 Task: Create a sub task Gather and Analyse Requirements for the task  Develop a new online tool for online language placement tests in the project BroaderView , assign it to team member softage.4@softage.net and update the status of the sub task to  Completed , set the priority of the sub task to High
Action: Mouse moved to (593, 433)
Screenshot: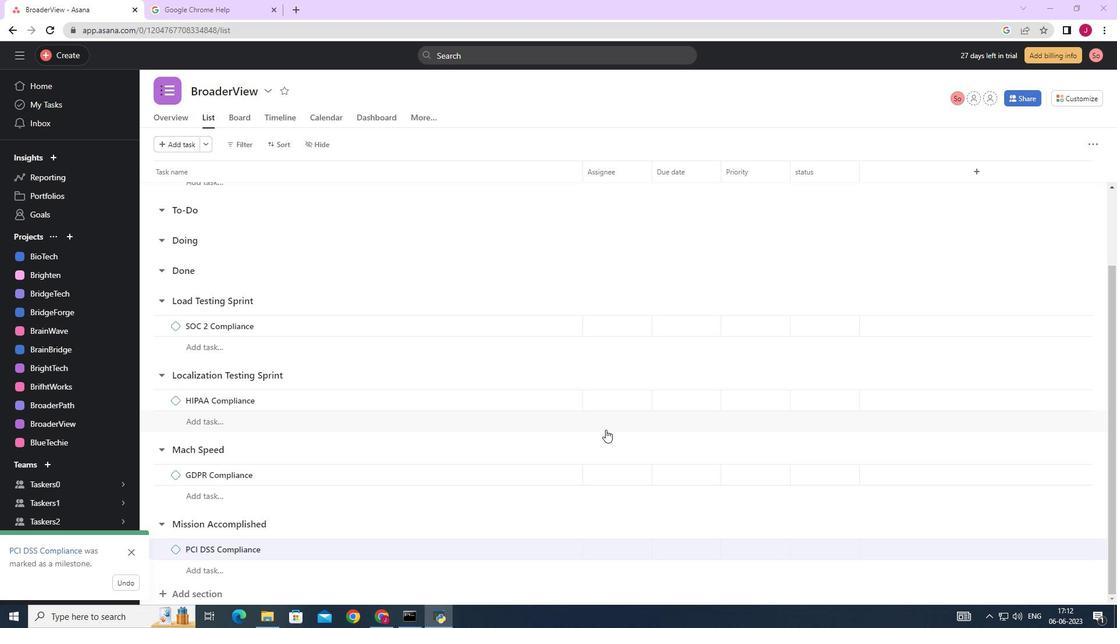 
Action: Mouse scrolled (593, 433) with delta (0, 0)
Screenshot: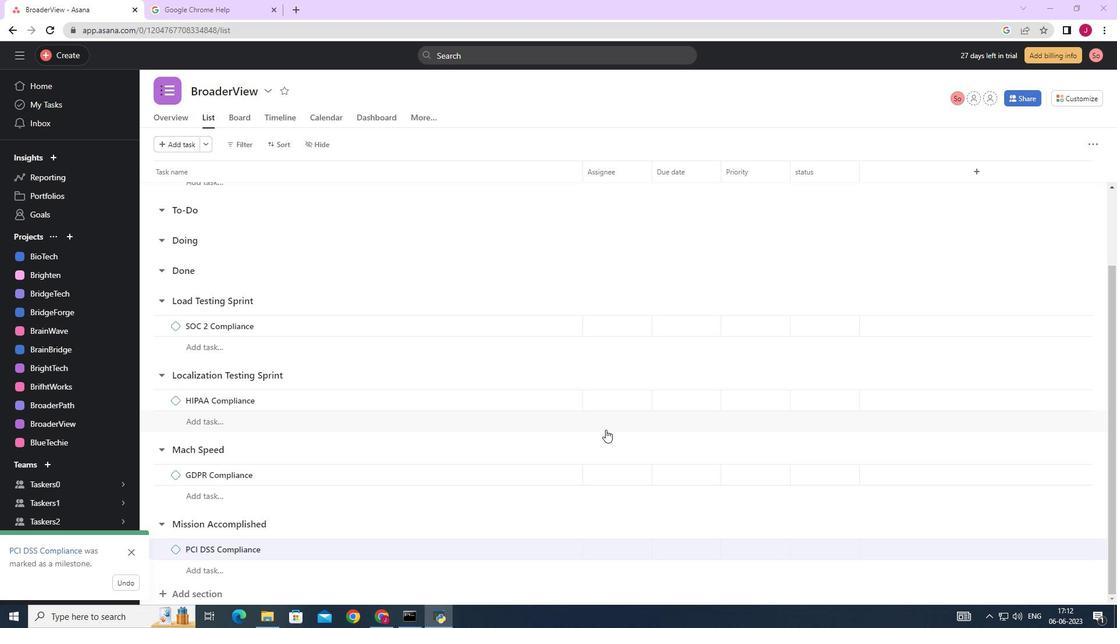 
Action: Mouse moved to (591, 433)
Screenshot: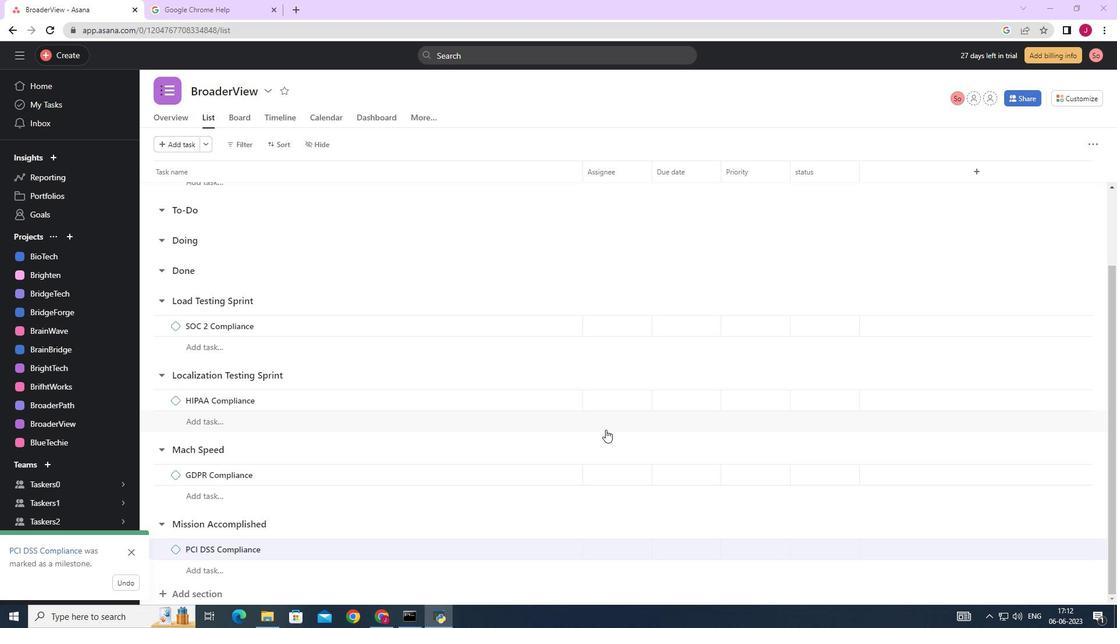 
Action: Mouse scrolled (591, 433) with delta (0, 0)
Screenshot: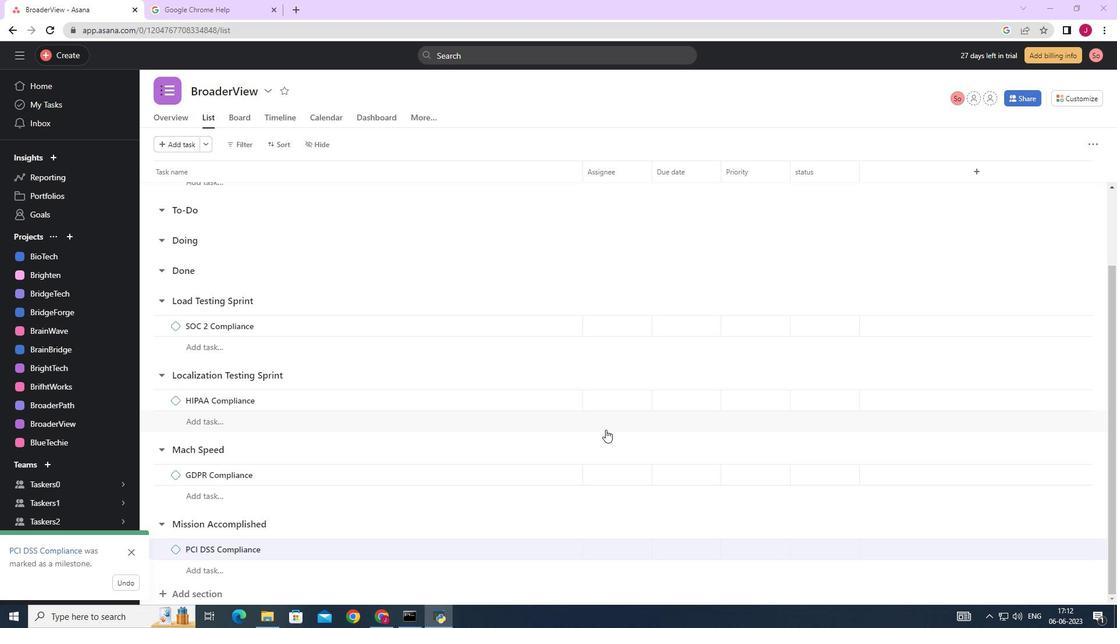 
Action: Mouse moved to (591, 433)
Screenshot: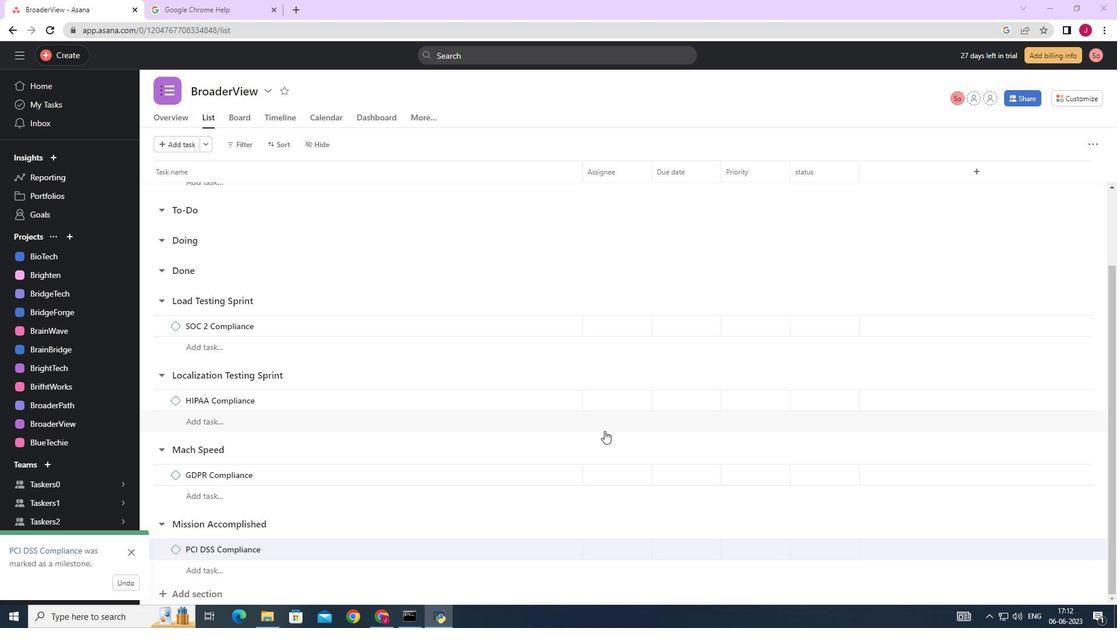 
Action: Mouse scrolled (591, 433) with delta (0, 0)
Screenshot: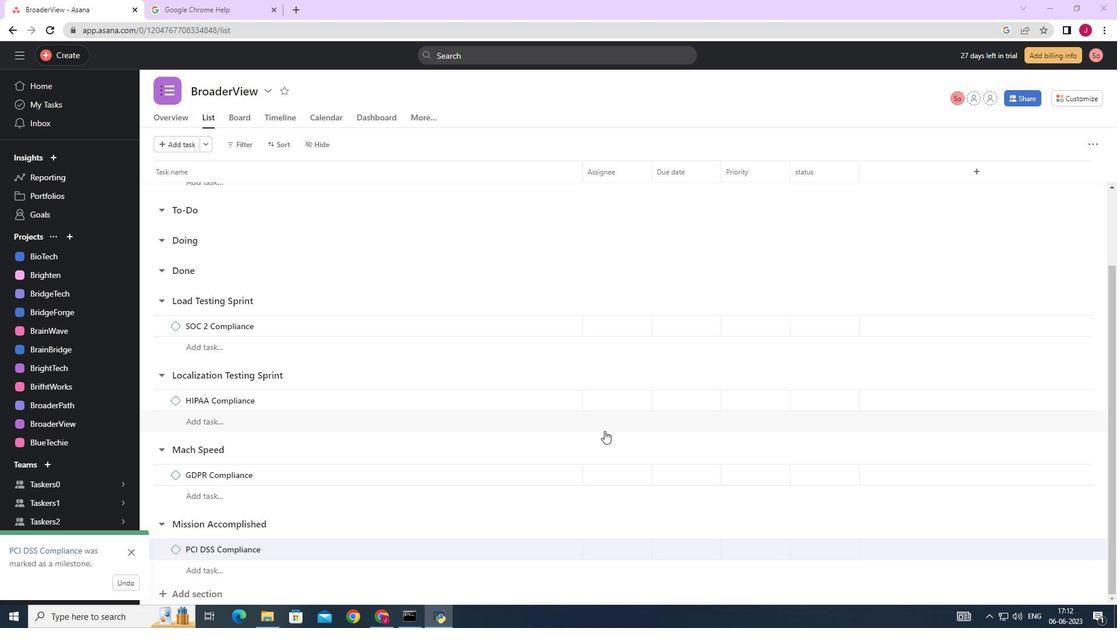 
Action: Mouse moved to (590, 433)
Screenshot: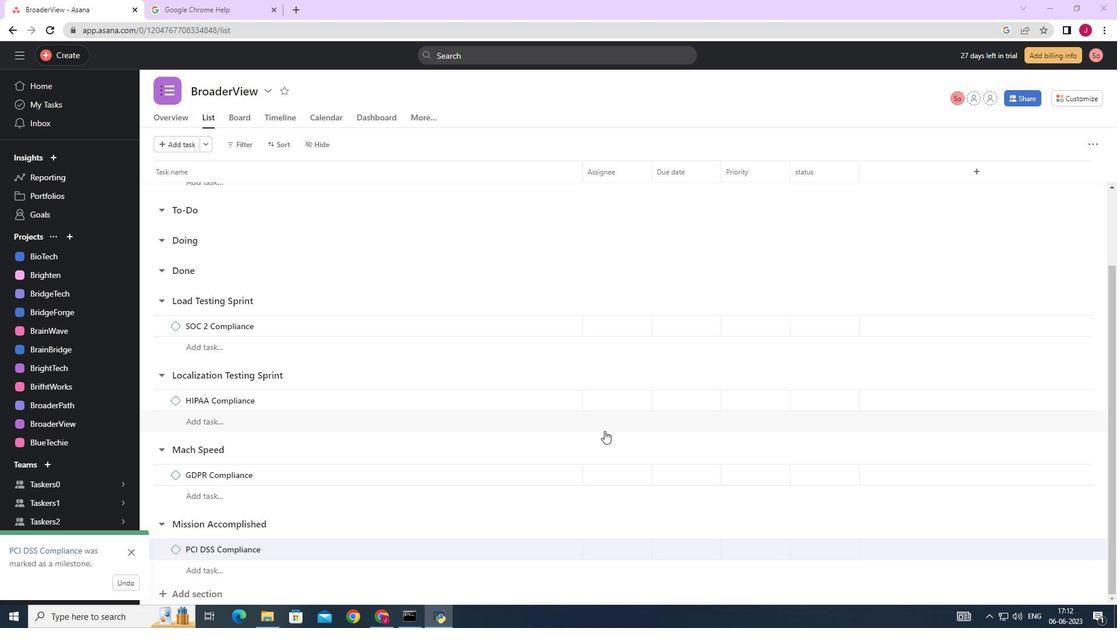 
Action: Mouse scrolled (590, 433) with delta (0, 0)
Screenshot: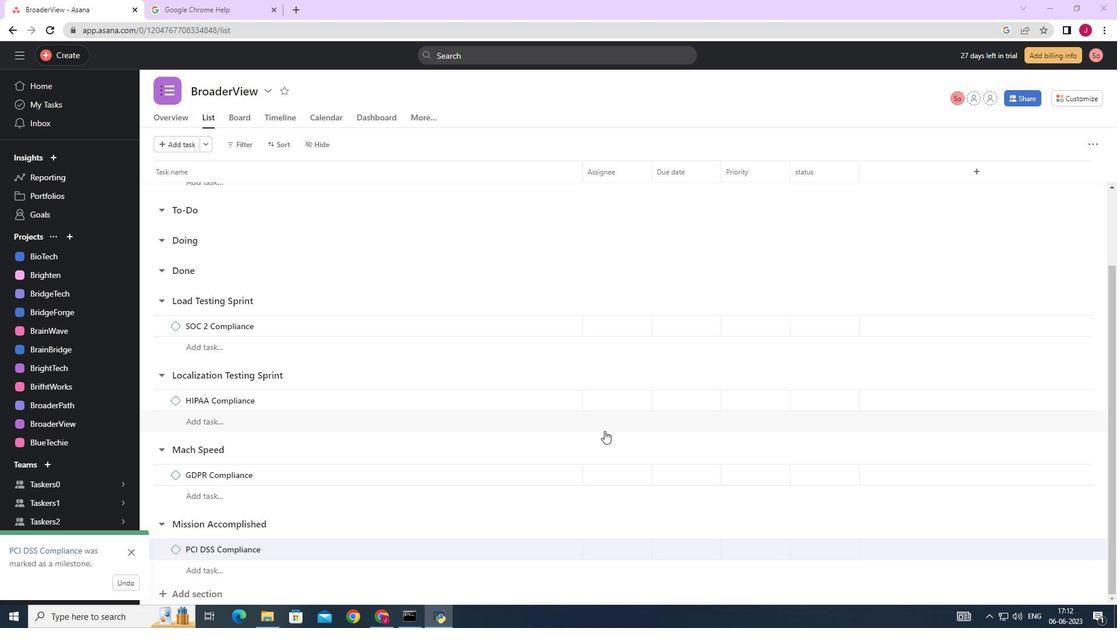 
Action: Mouse moved to (589, 433)
Screenshot: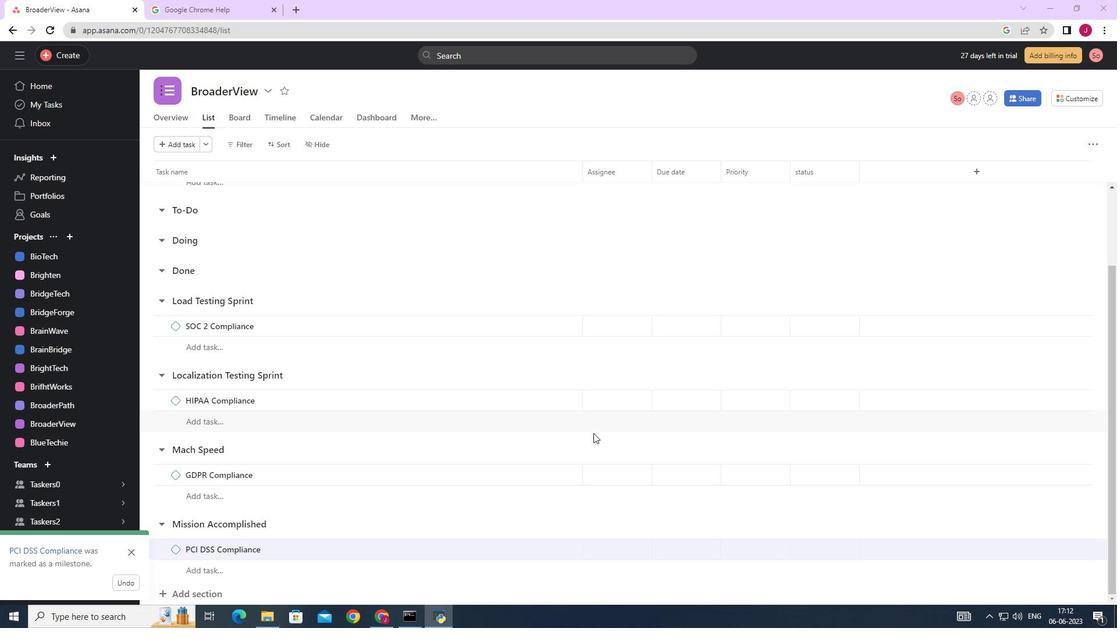 
Action: Mouse scrolled (589, 433) with delta (0, 0)
Screenshot: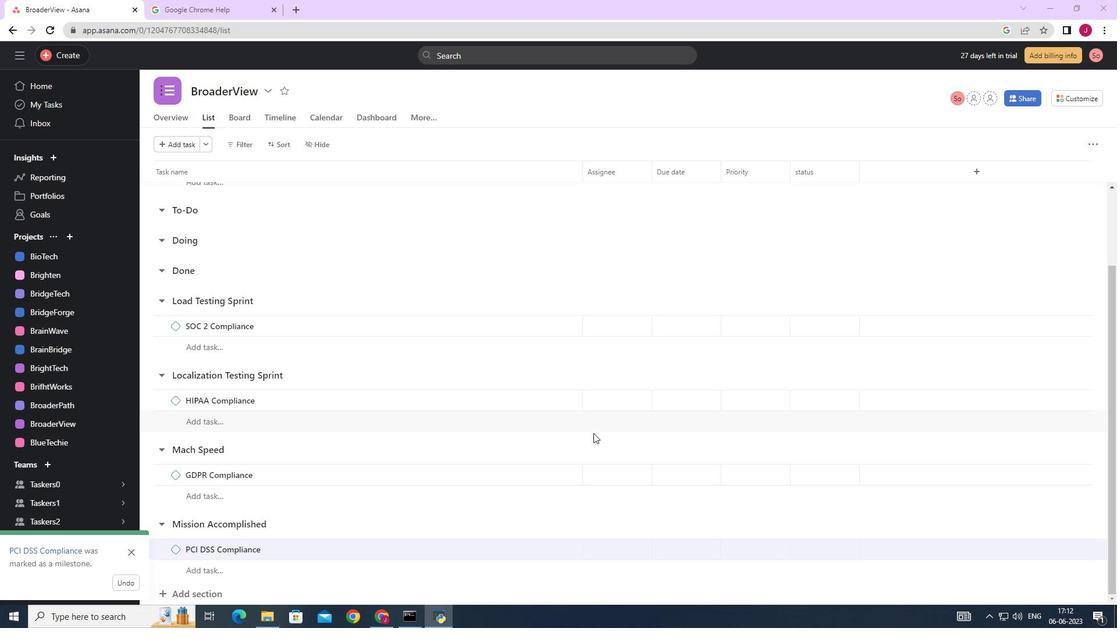 
Action: Mouse moved to (510, 418)
Screenshot: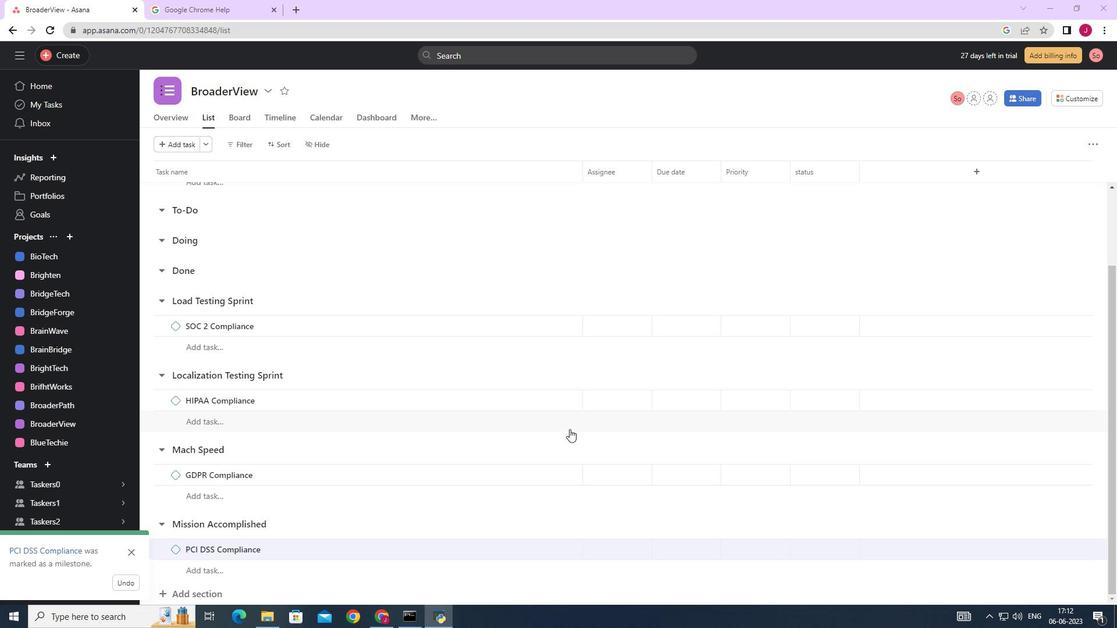 
Action: Mouse scrolled (510, 419) with delta (0, 0)
Screenshot: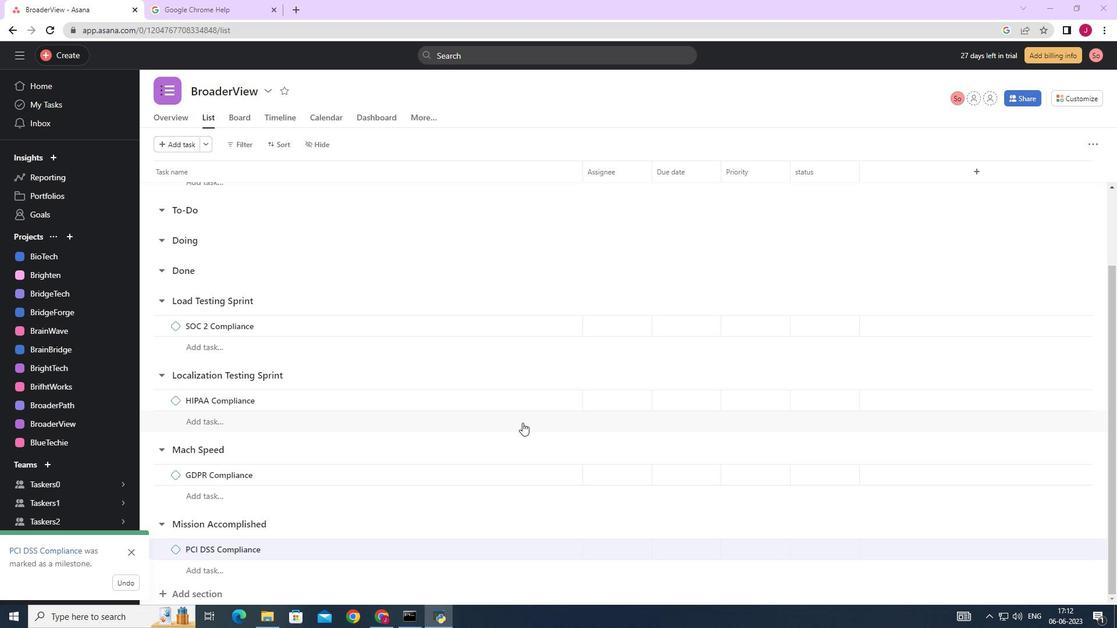 
Action: Mouse scrolled (510, 419) with delta (0, 0)
Screenshot: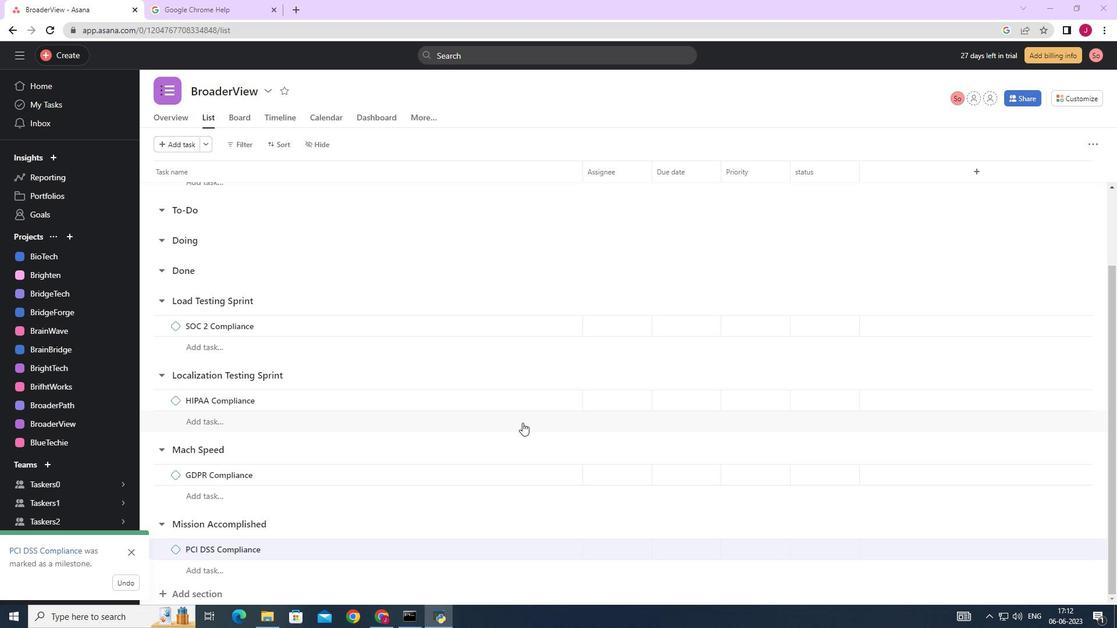 
Action: Mouse scrolled (510, 419) with delta (0, 0)
Screenshot: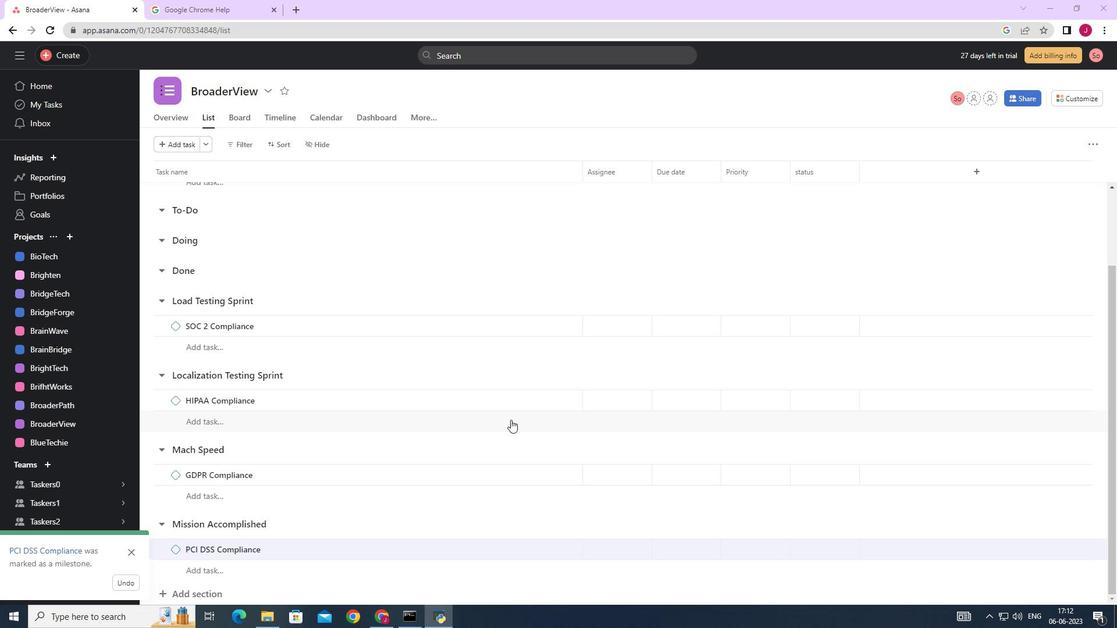 
Action: Mouse scrolled (510, 417) with delta (0, 0)
Screenshot: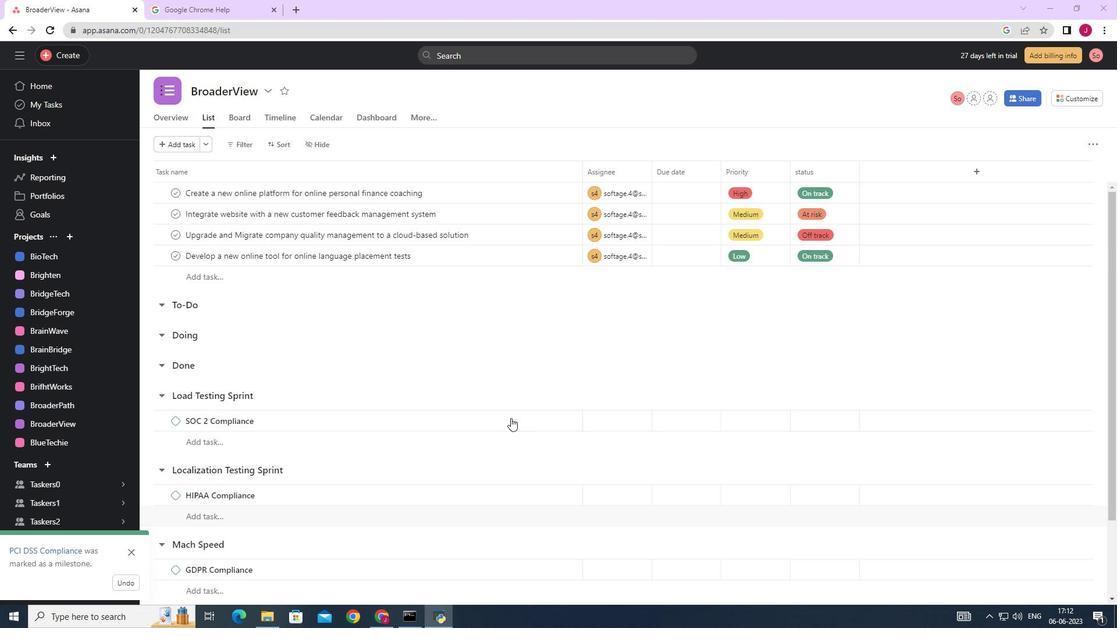 
Action: Mouse scrolled (510, 417) with delta (0, 0)
Screenshot: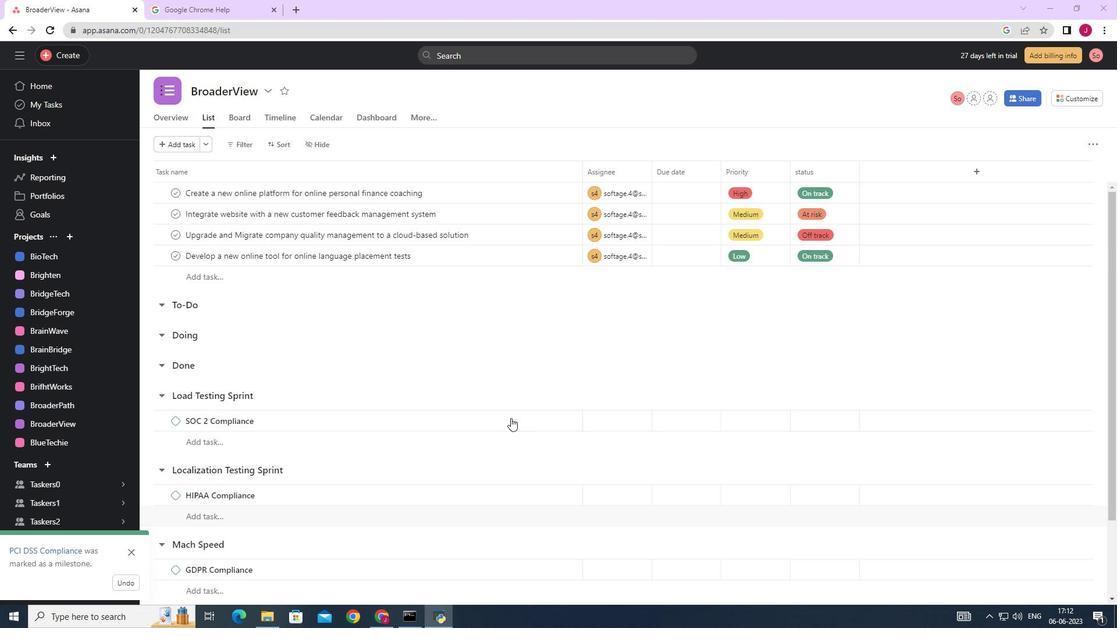 
Action: Mouse scrolled (510, 417) with delta (0, 0)
Screenshot: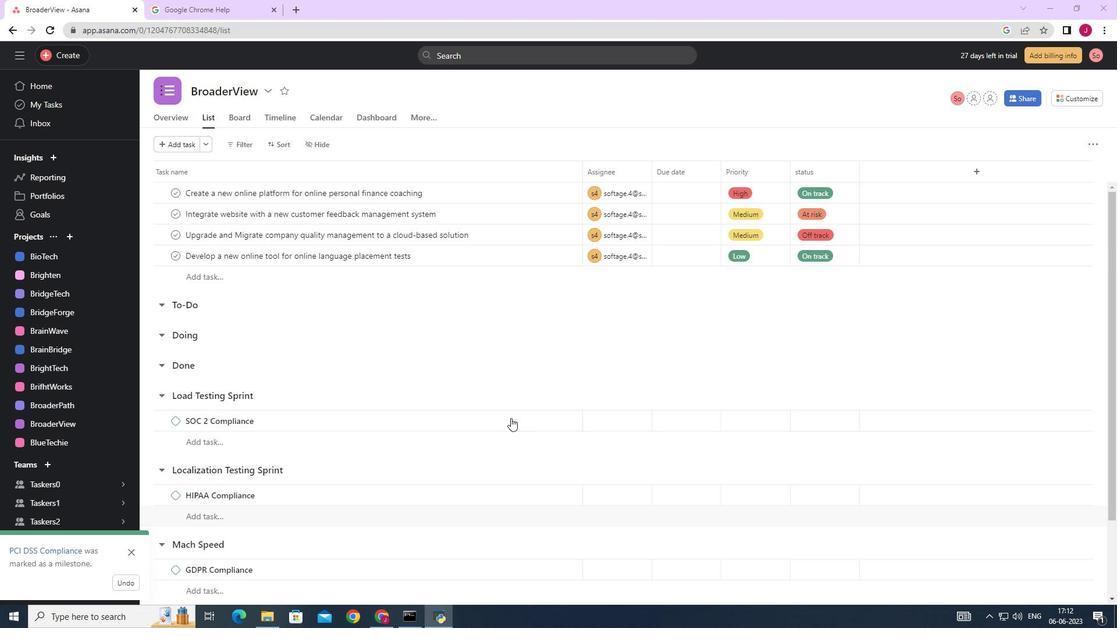 
Action: Mouse scrolled (510, 417) with delta (0, 0)
Screenshot: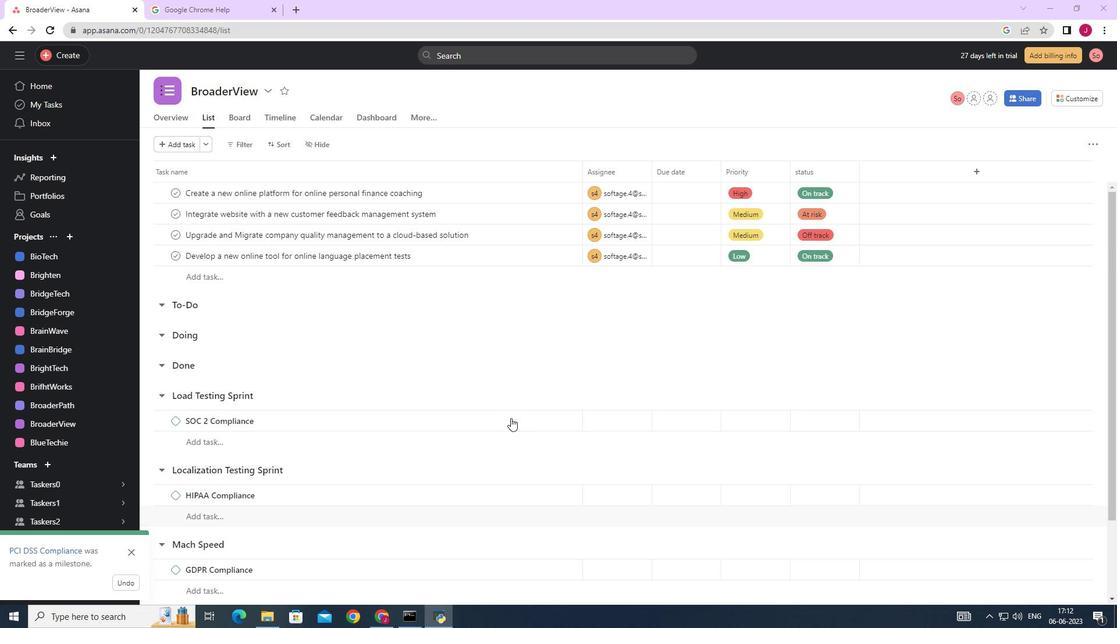 
Action: Mouse scrolled (510, 417) with delta (0, 0)
Screenshot: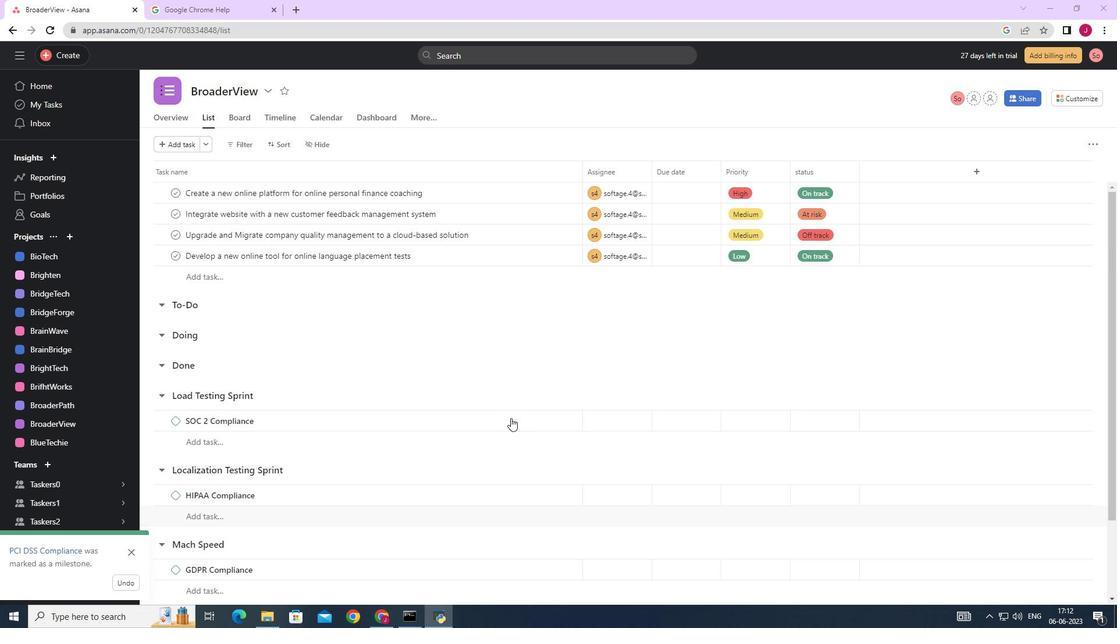 
Action: Mouse moved to (1080, 97)
Screenshot: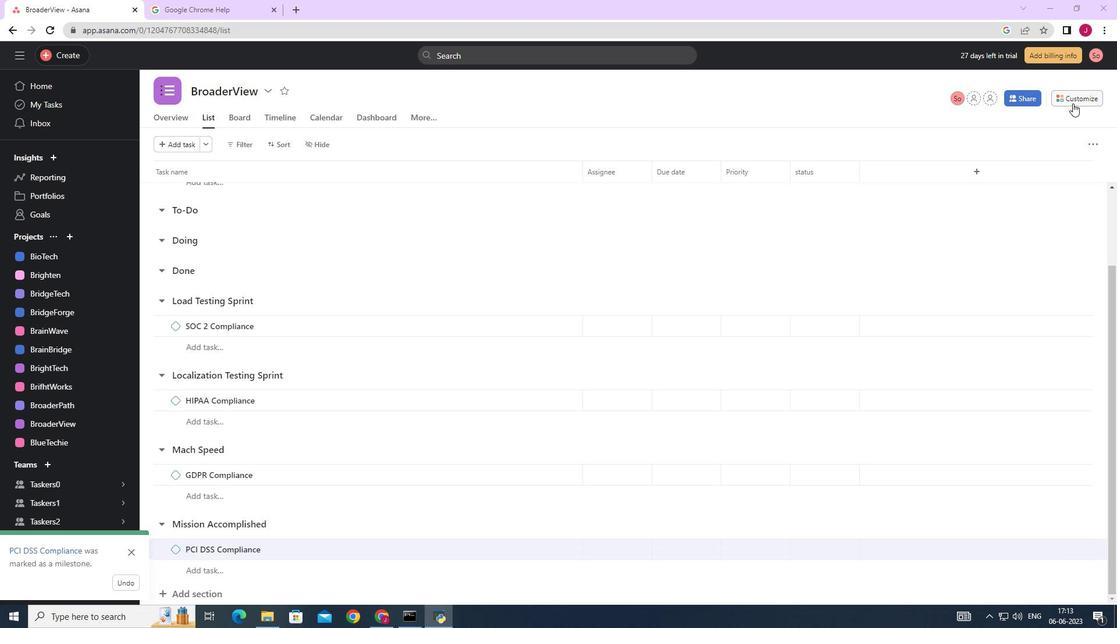 
Action: Mouse pressed left at (1080, 97)
Screenshot: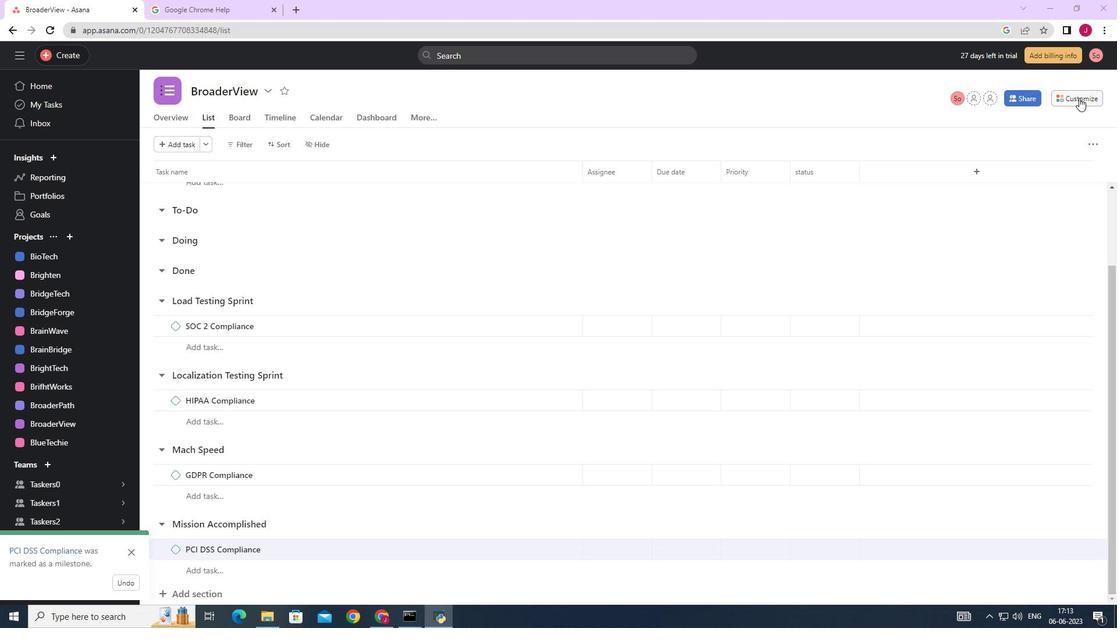 
Action: Mouse moved to (1094, 180)
Screenshot: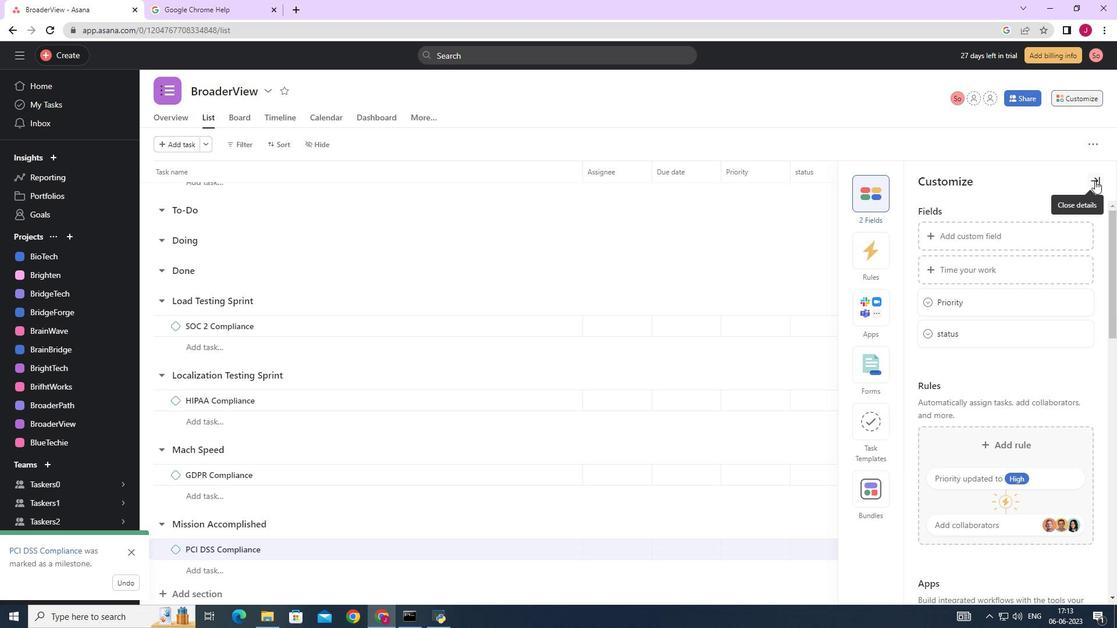 
Action: Mouse pressed left at (1094, 180)
Screenshot: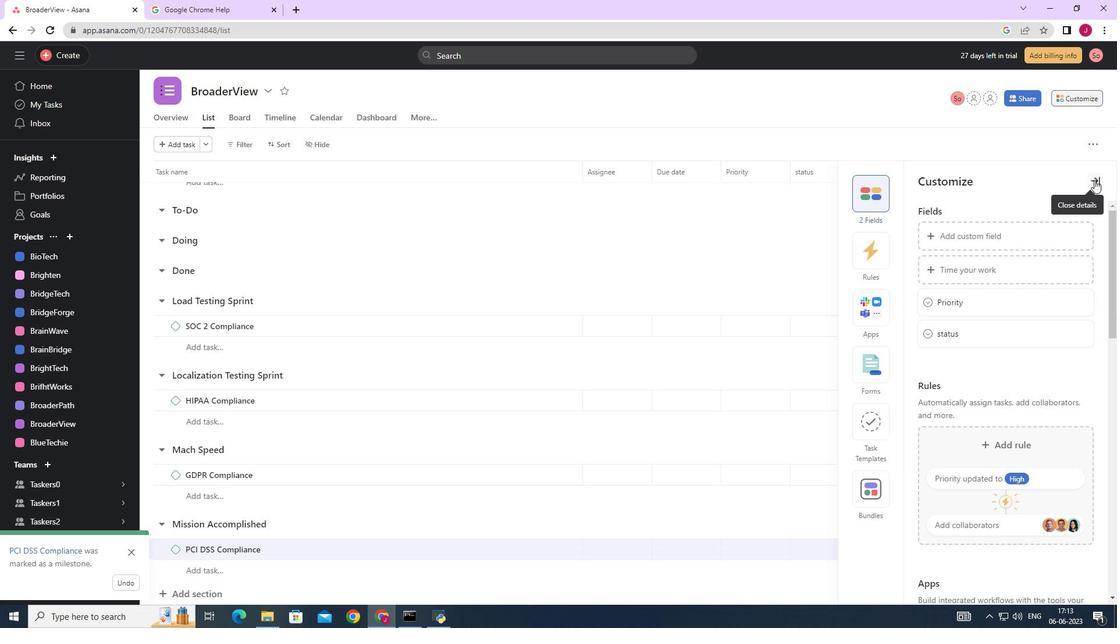
Action: Mouse moved to (795, 328)
Screenshot: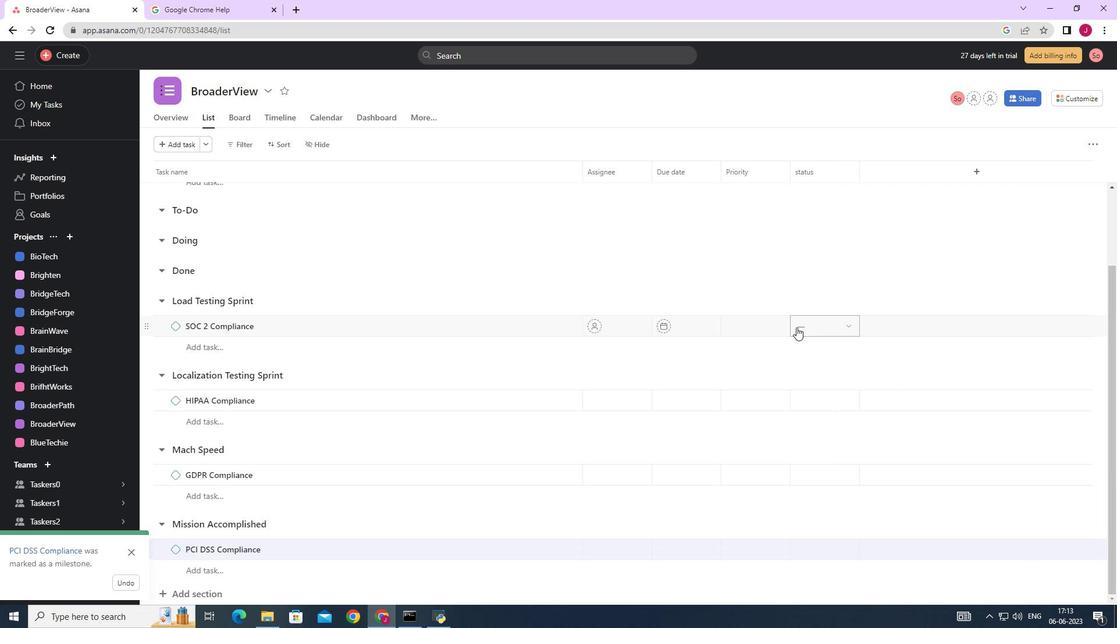 
Action: Mouse scrolled (795, 328) with delta (0, 0)
Screenshot: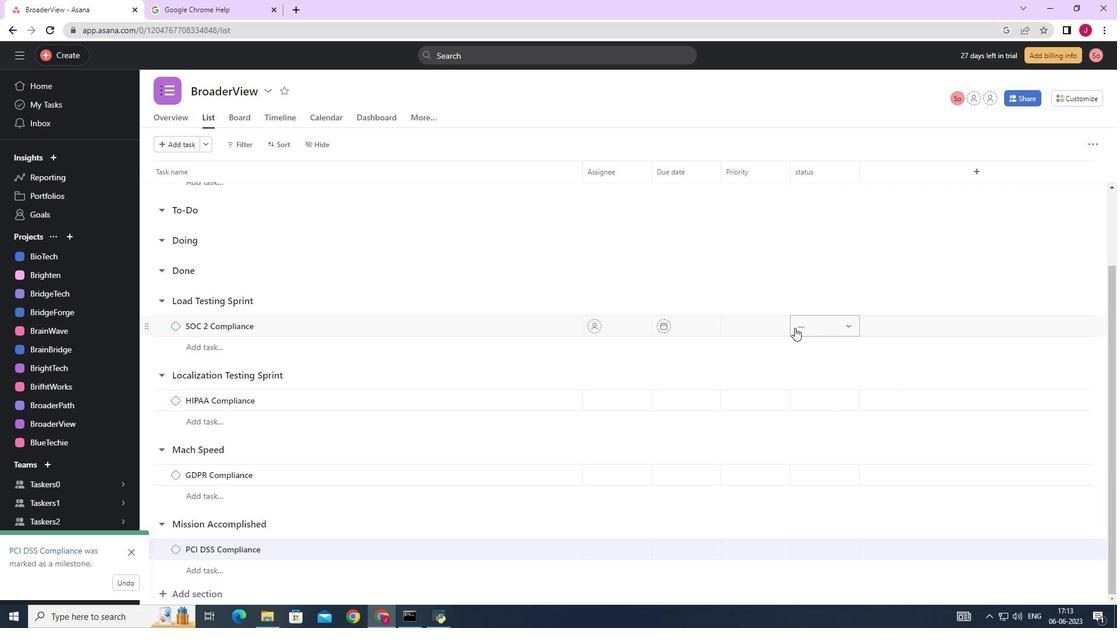 
Action: Mouse scrolled (795, 328) with delta (0, 0)
Screenshot: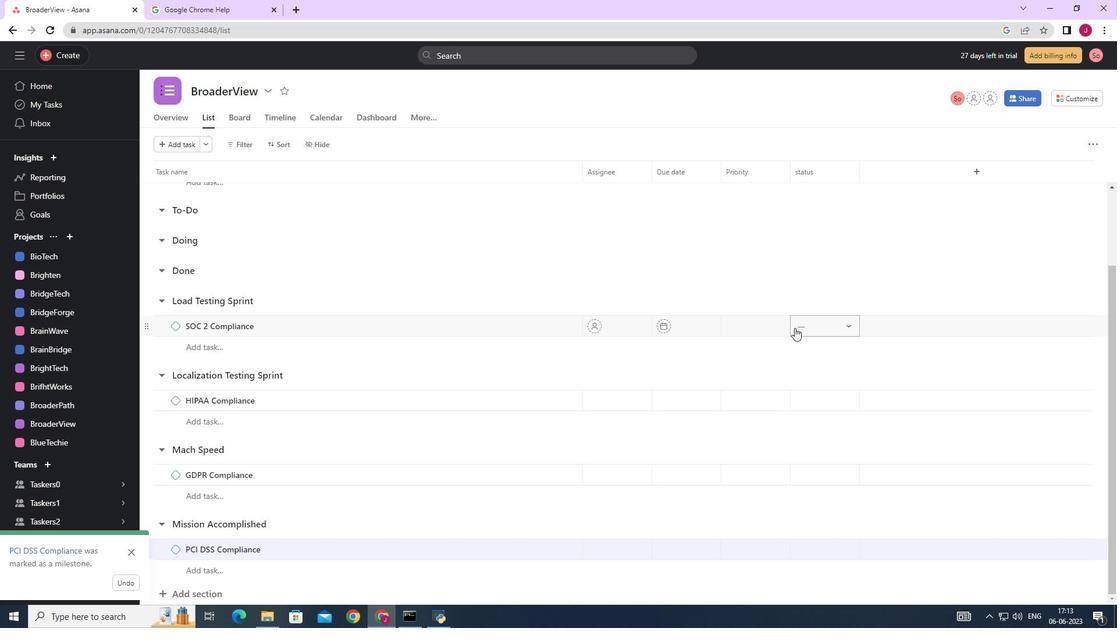 
Action: Mouse scrolled (795, 328) with delta (0, 0)
Screenshot: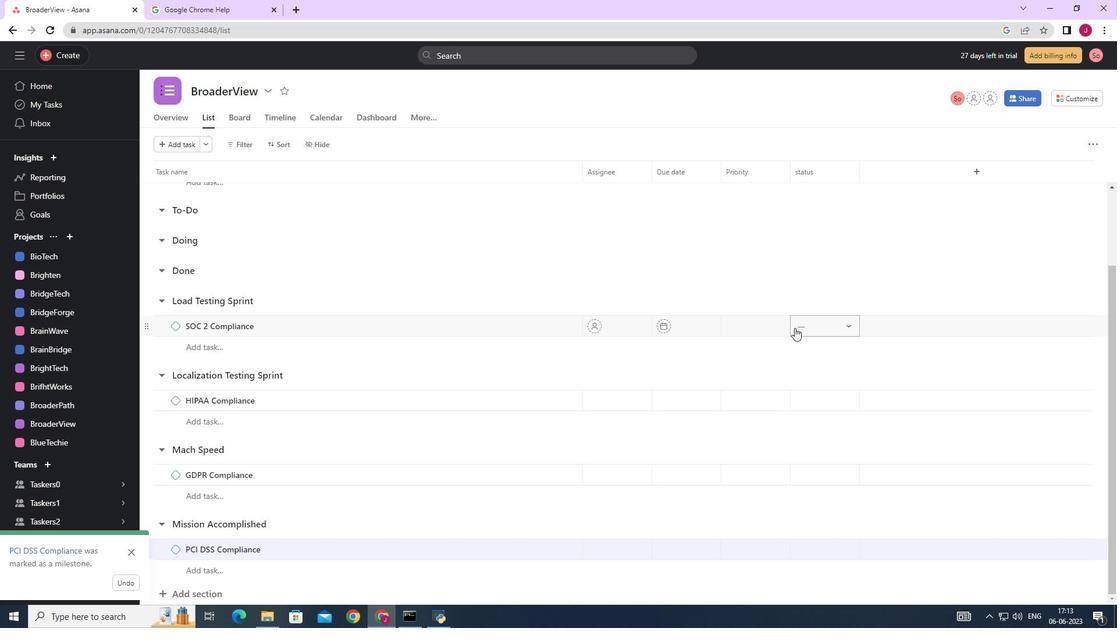 
Action: Mouse moved to (528, 258)
Screenshot: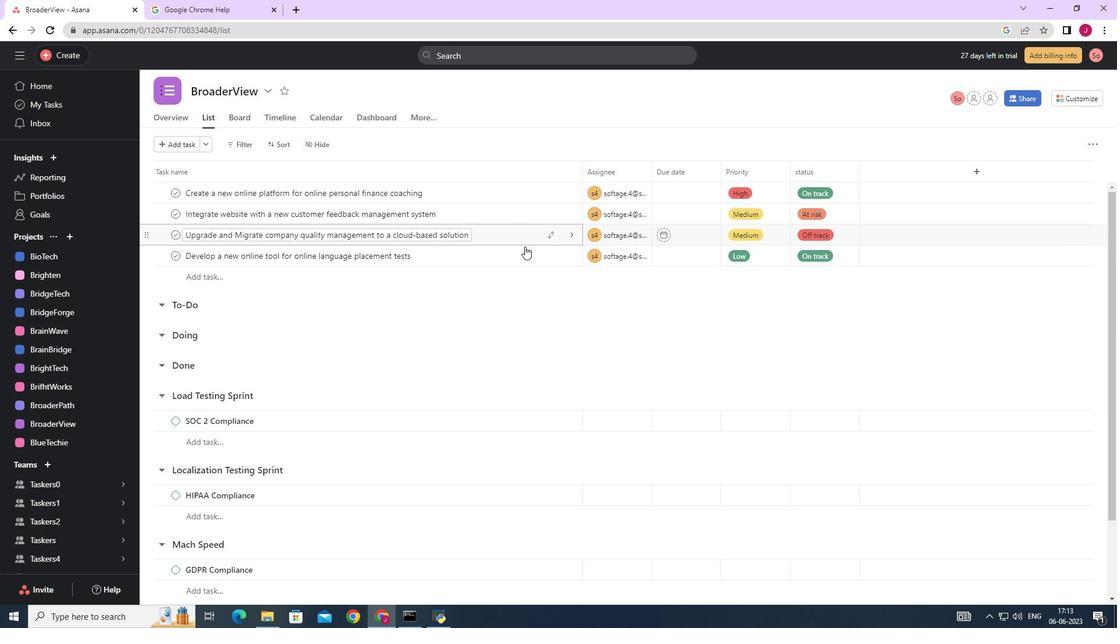 
Action: Mouse pressed left at (528, 258)
Screenshot: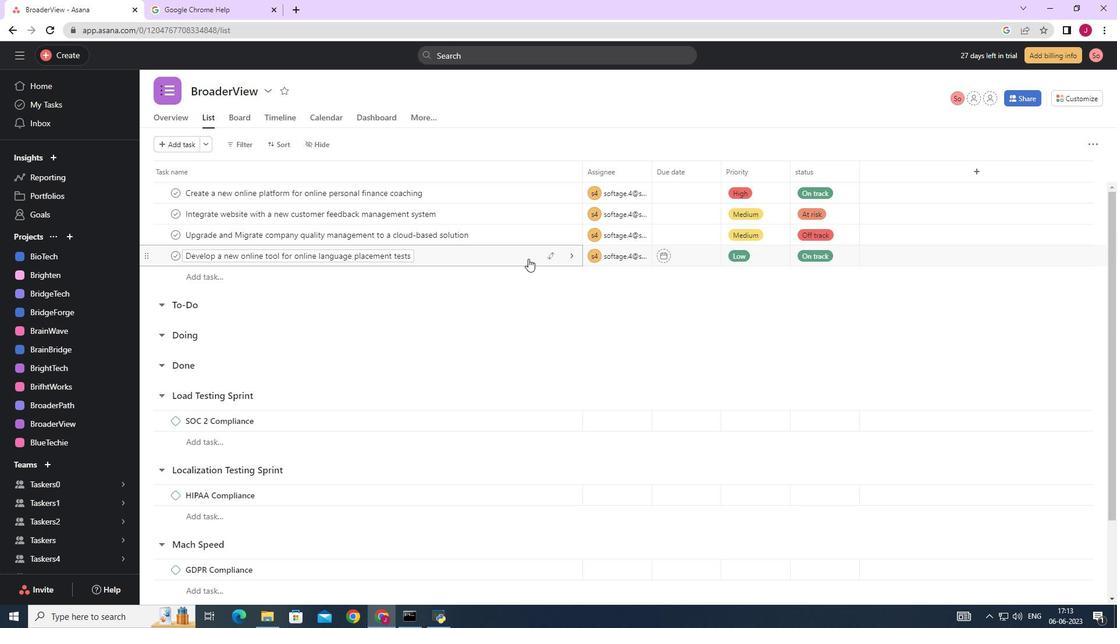 
Action: Mouse moved to (901, 393)
Screenshot: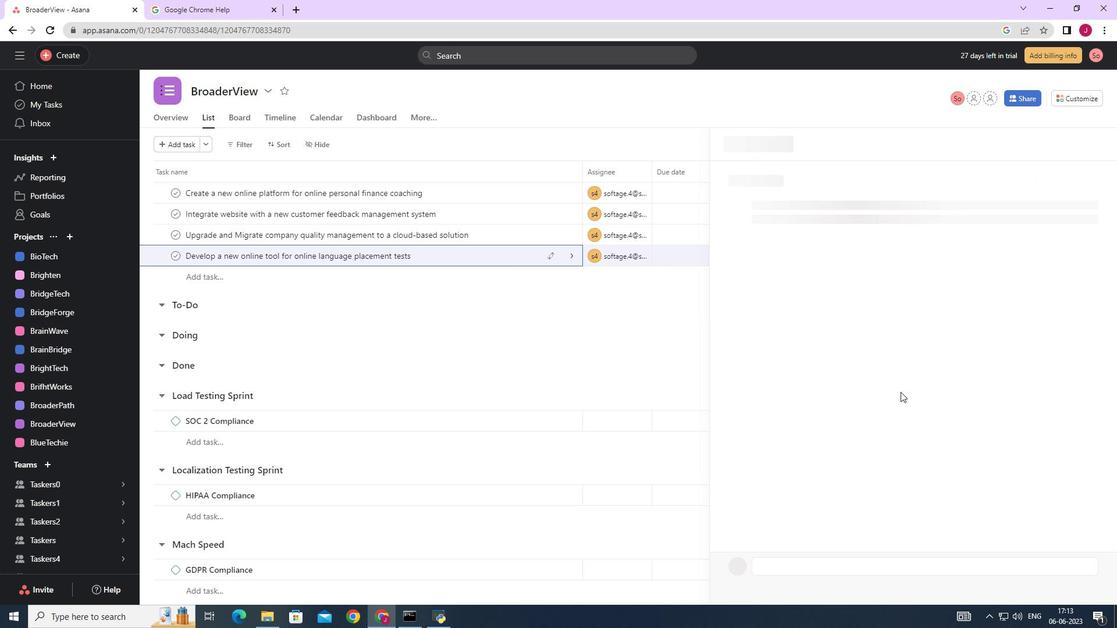 
Action: Mouse scrolled (901, 392) with delta (0, 0)
Screenshot: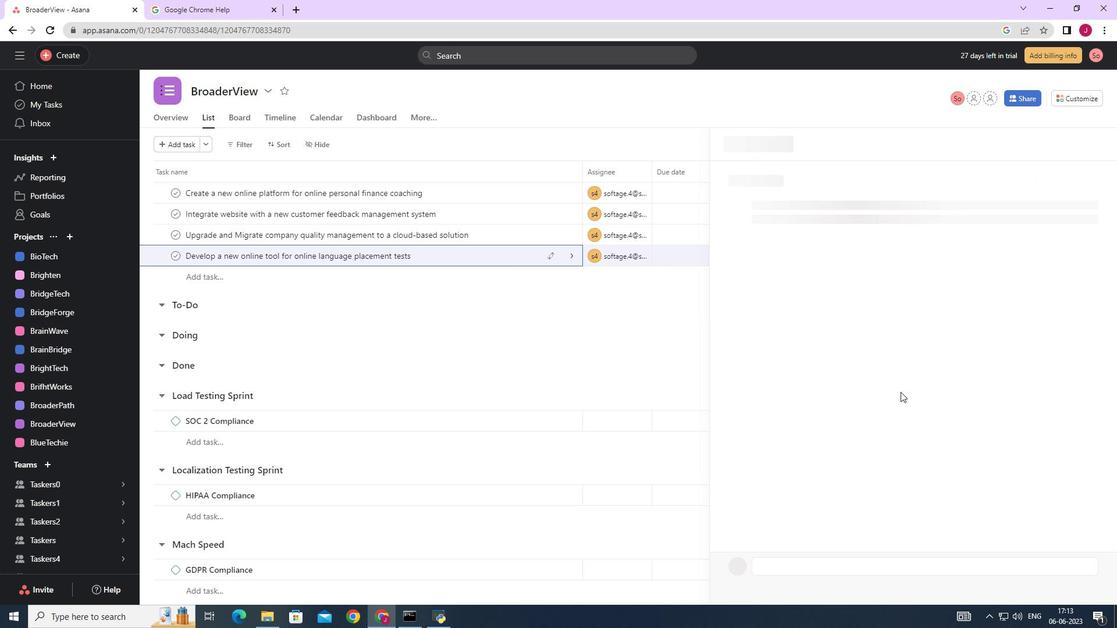 
Action: Mouse scrolled (901, 392) with delta (0, 0)
Screenshot: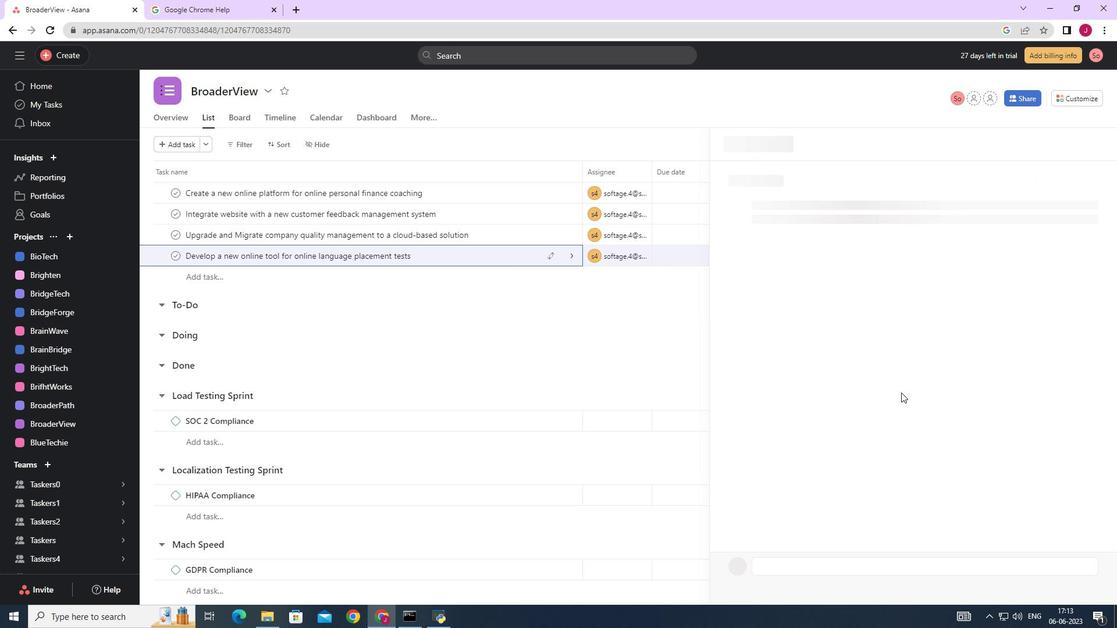 
Action: Mouse scrolled (901, 392) with delta (0, 0)
Screenshot: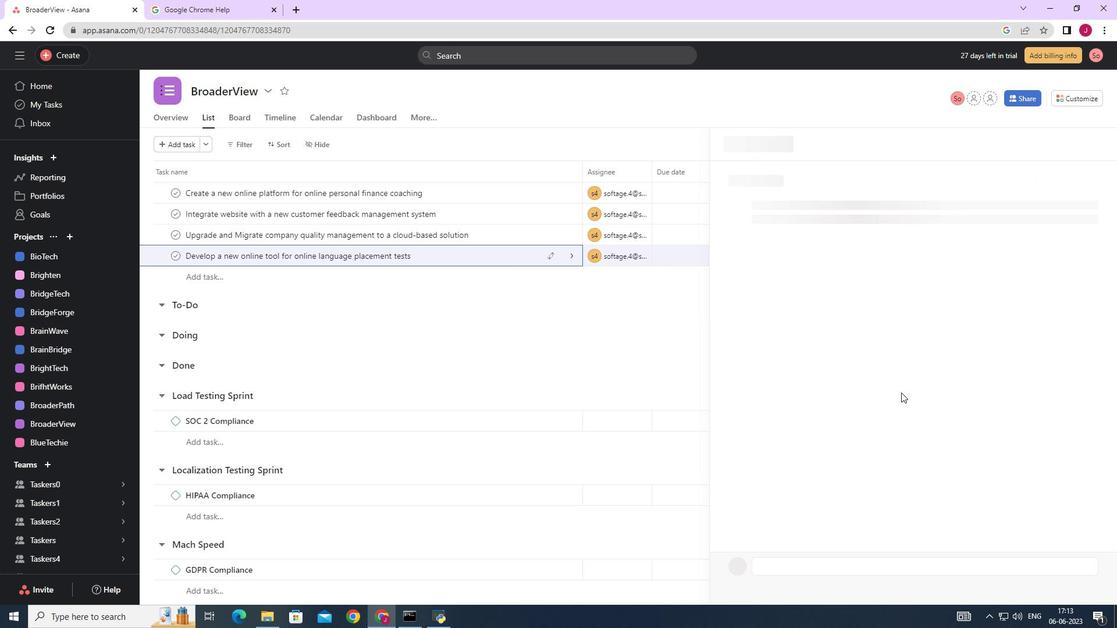 
Action: Mouse scrolled (901, 392) with delta (0, 0)
Screenshot: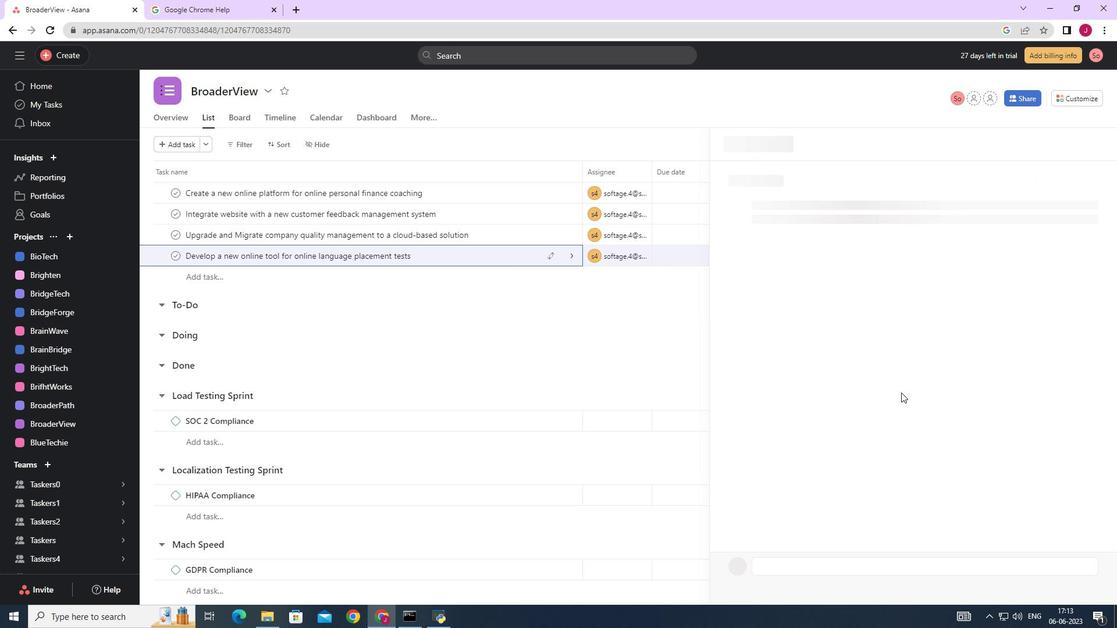 
Action: Mouse scrolled (901, 392) with delta (0, 0)
Screenshot: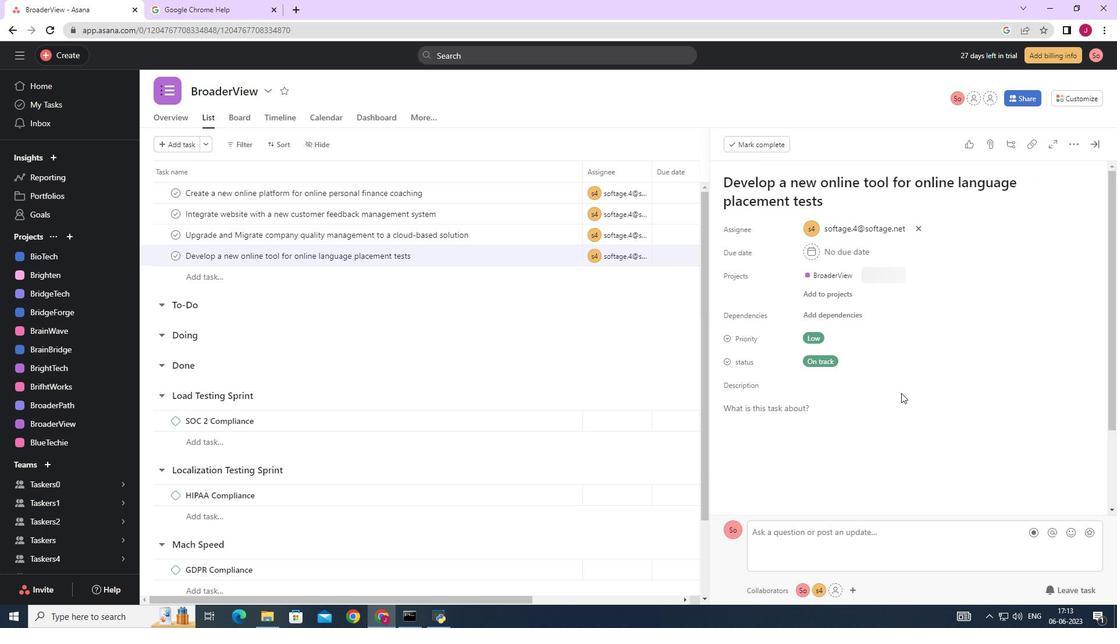 
Action: Mouse moved to (761, 424)
Screenshot: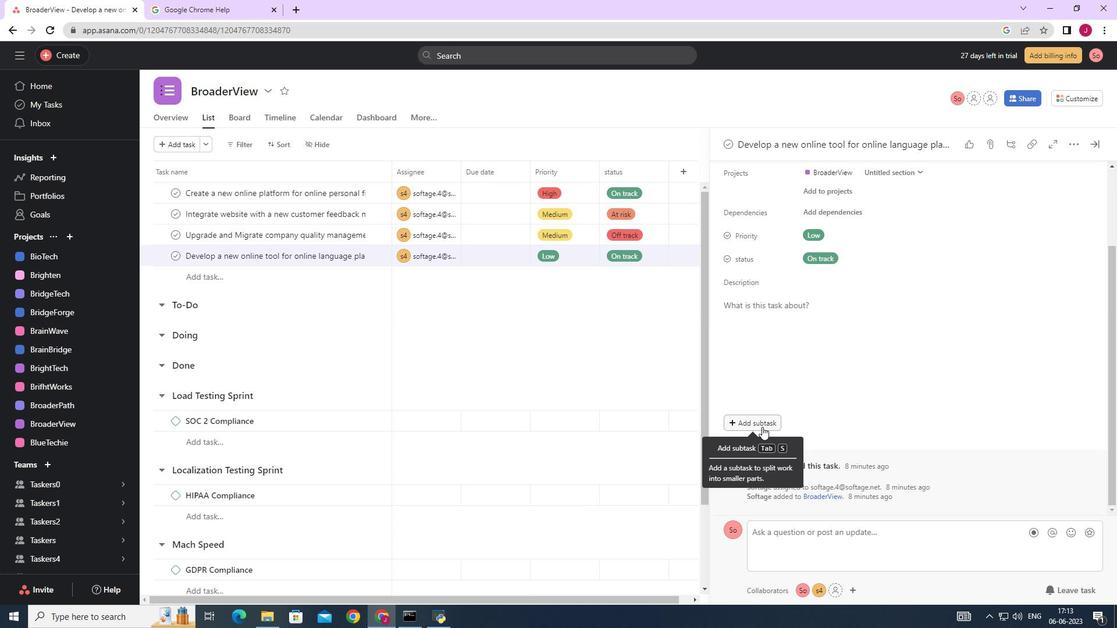 
Action: Mouse pressed left at (761, 424)
Screenshot: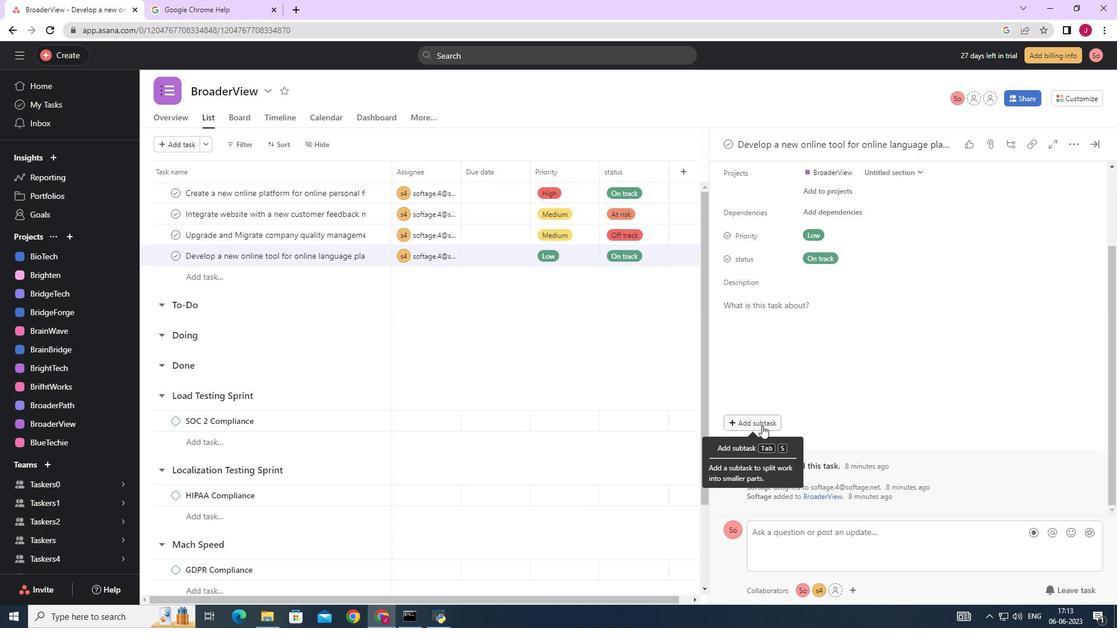 
Action: Mouse moved to (758, 423)
Screenshot: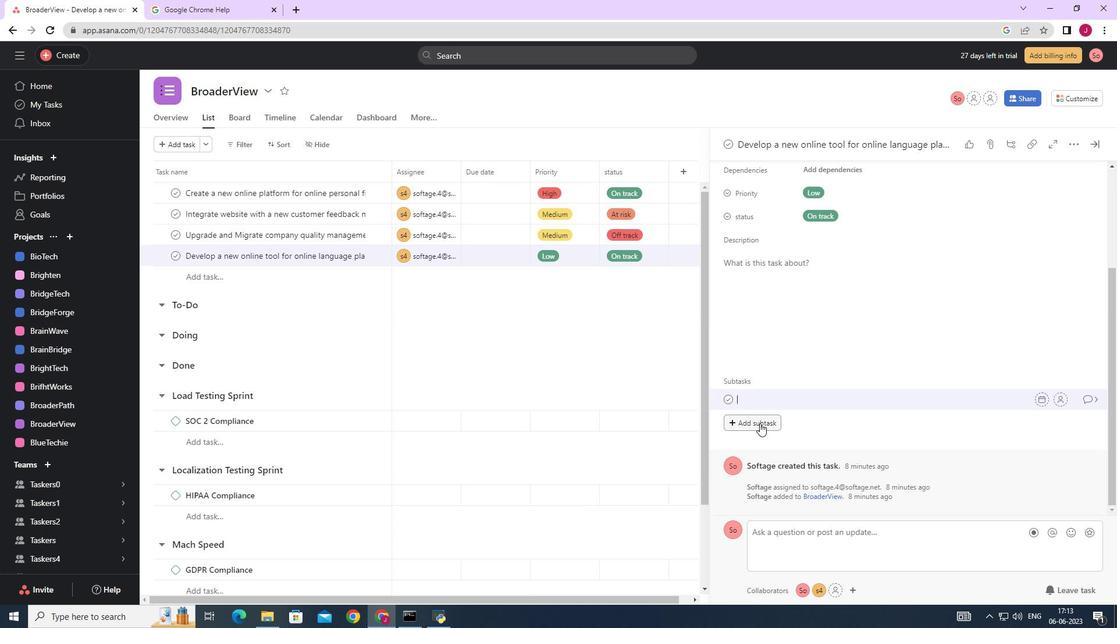 
Action: Key pressed <Key.caps_lock>G<Key.caps_lock>ather<Key.space>and<Key.space><Key.caps_lock>A<Key.caps_lock>nalyse<Key.space><Key.caps_lock>R<Key.caps_lock>equirements
Screenshot: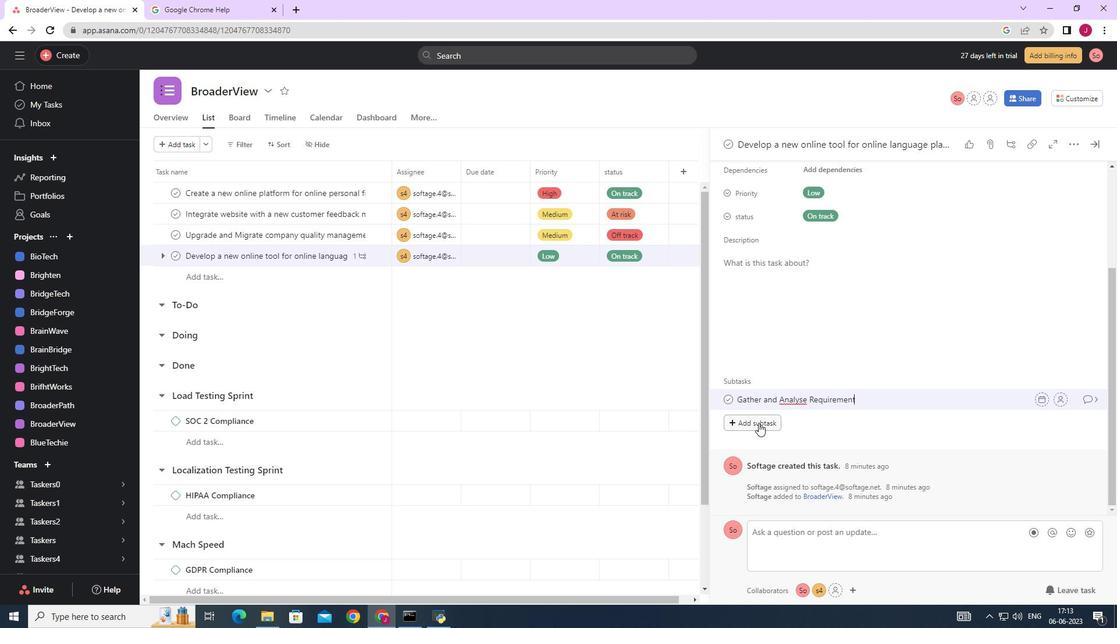 
Action: Mouse moved to (1057, 400)
Screenshot: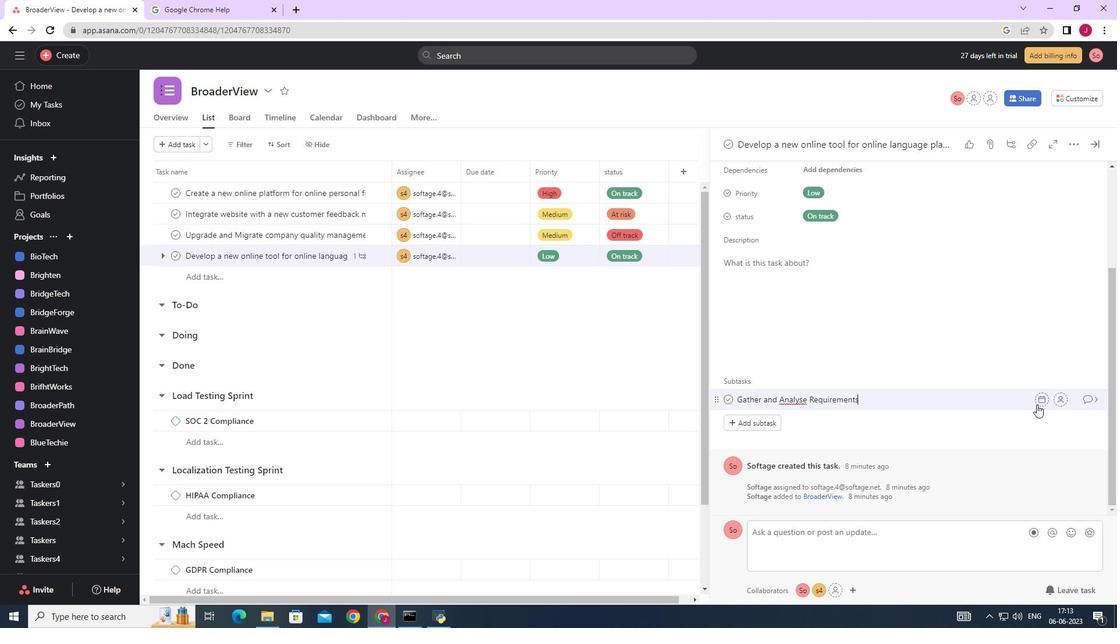 
Action: Mouse pressed left at (1057, 400)
Screenshot: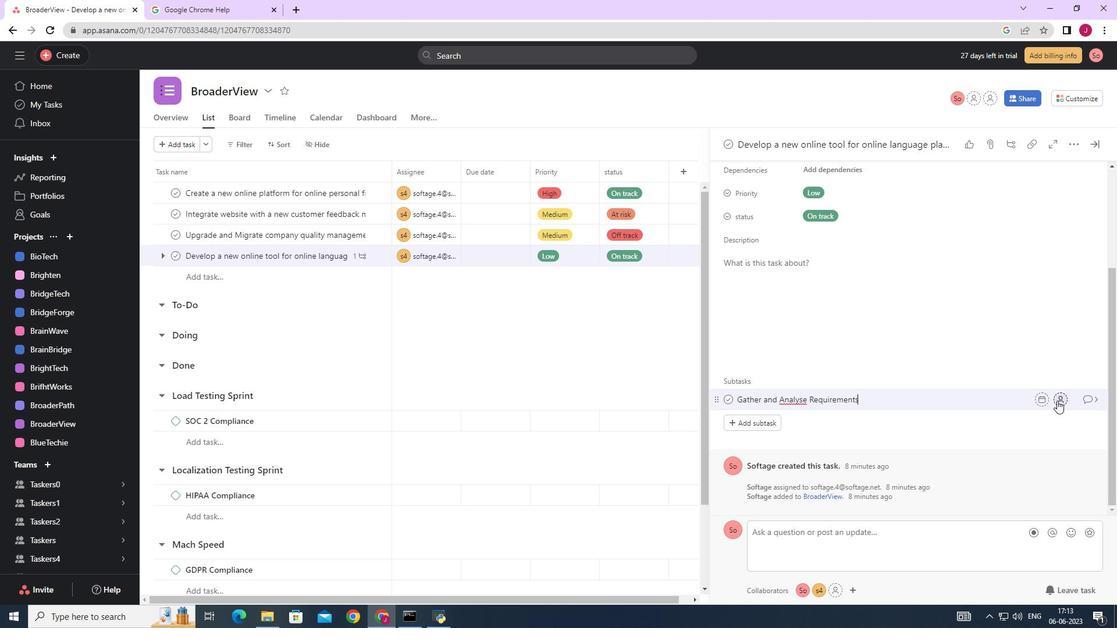 
Action: Mouse moved to (1050, 400)
Screenshot: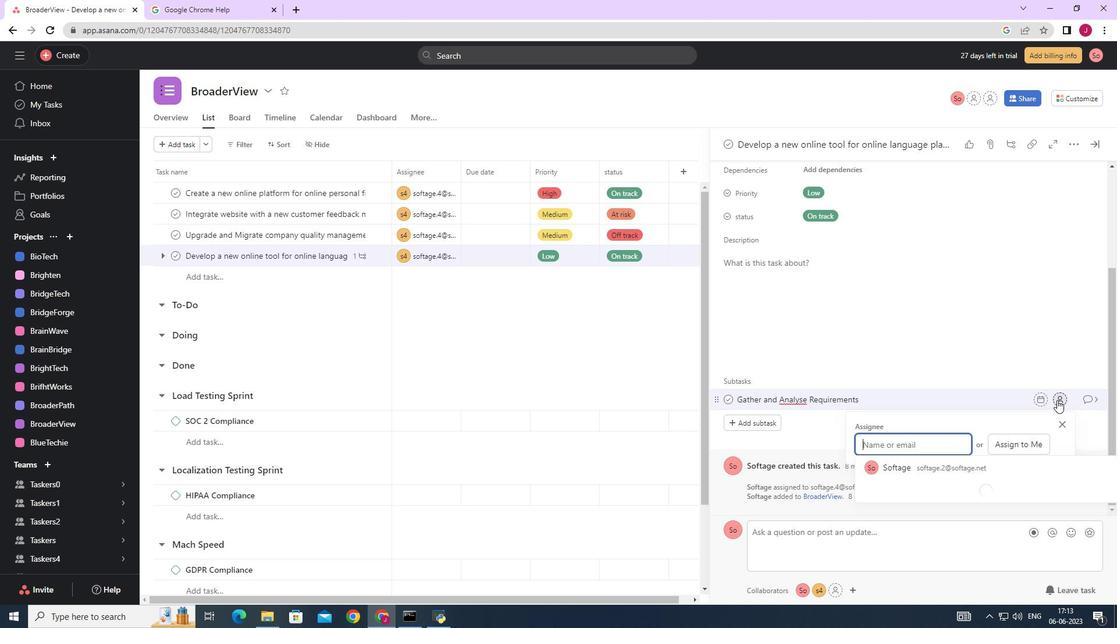
Action: Key pressed softage.4
Screenshot: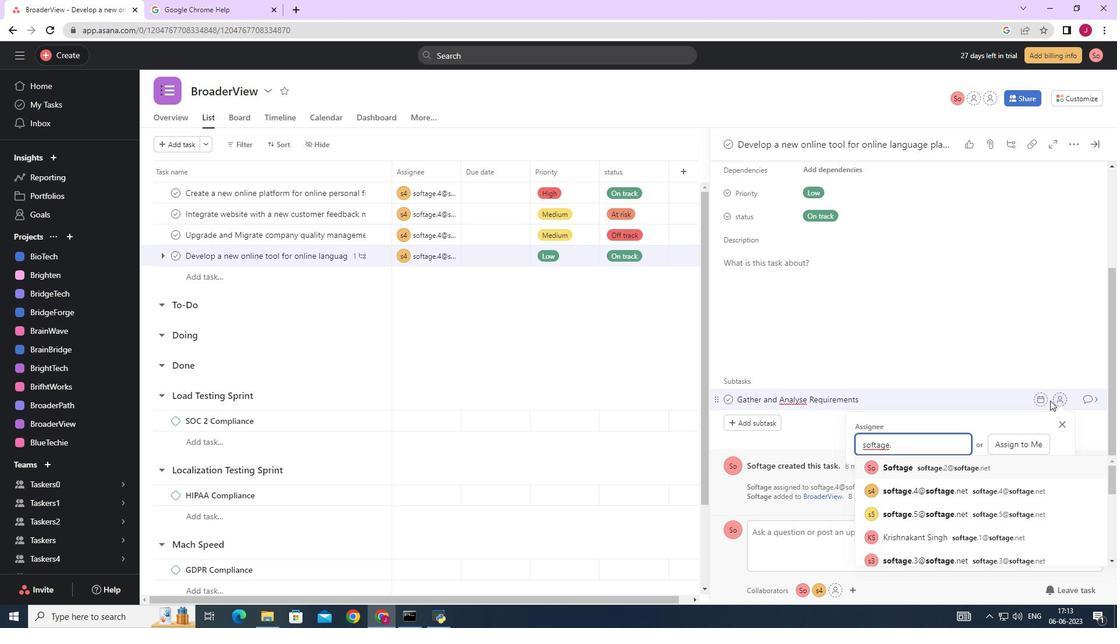 
Action: Mouse moved to (935, 468)
Screenshot: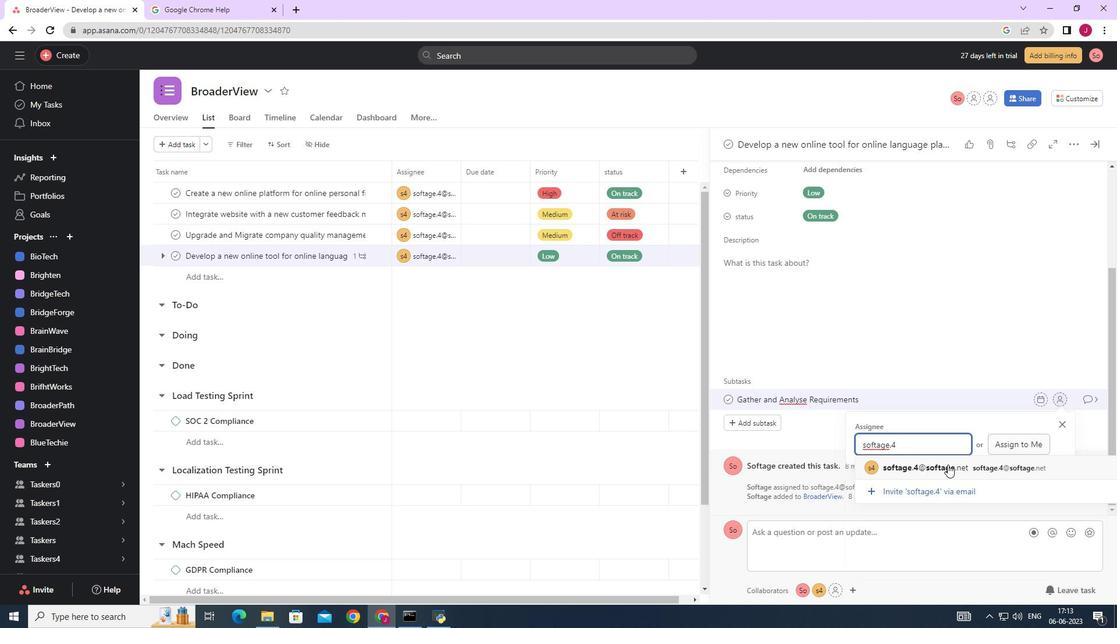 
Action: Mouse pressed left at (935, 468)
Screenshot: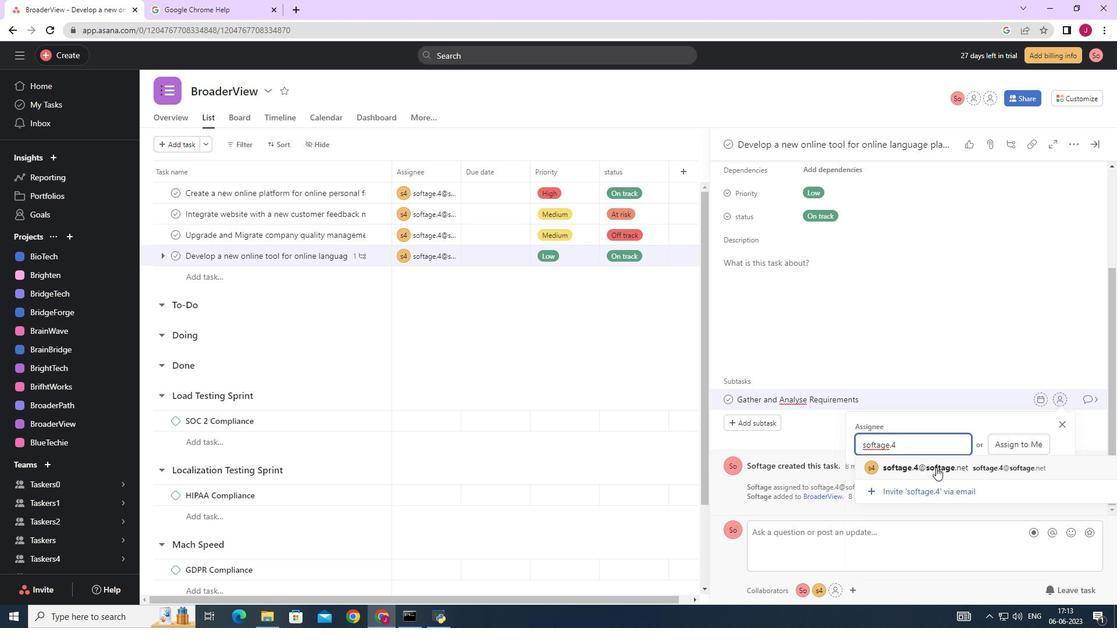 
Action: Mouse moved to (1086, 402)
Screenshot: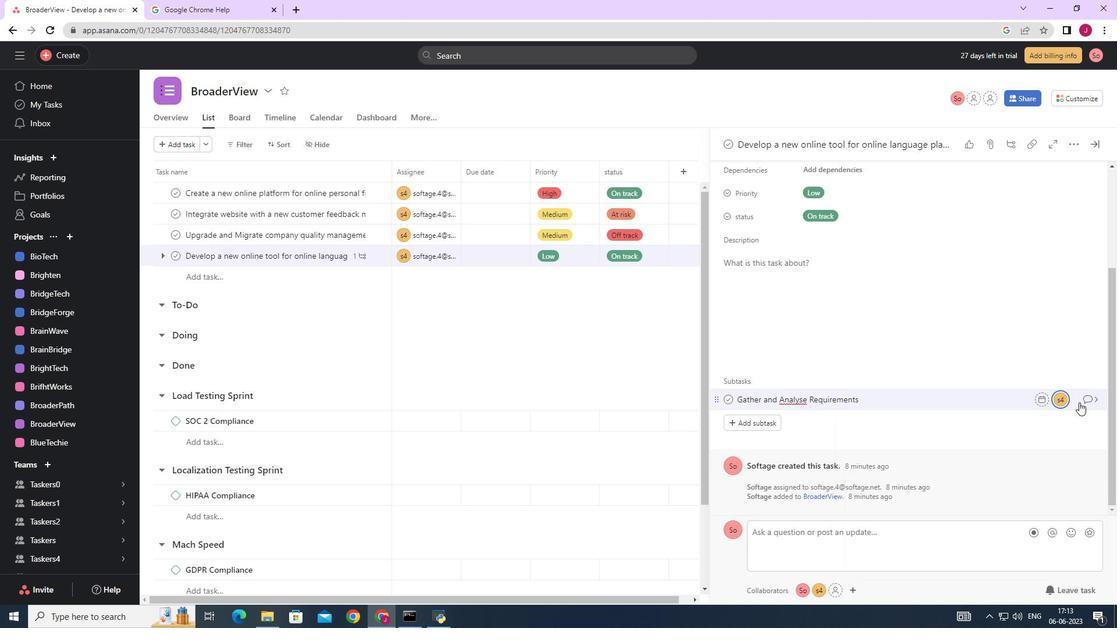
Action: Mouse pressed left at (1086, 402)
Screenshot: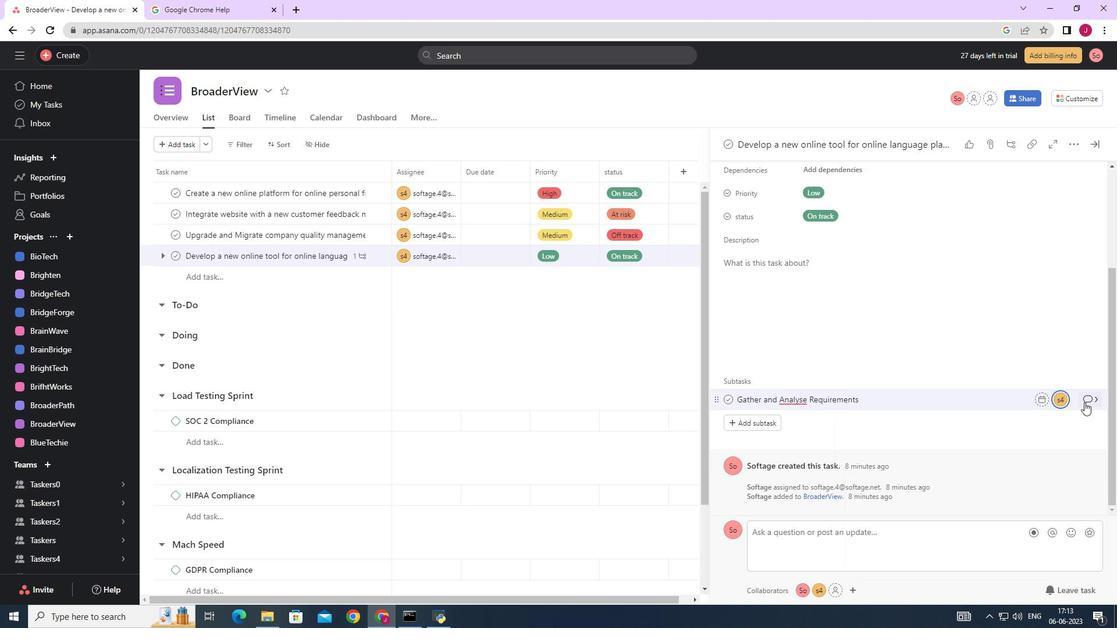 
Action: Mouse moved to (772, 307)
Screenshot: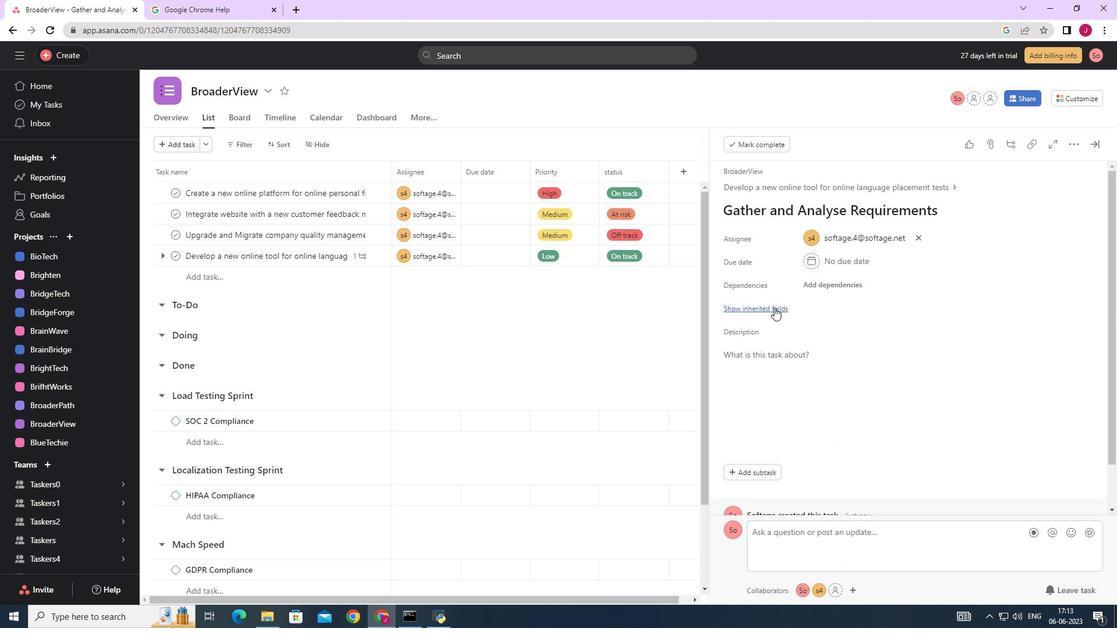 
Action: Mouse pressed left at (772, 307)
Screenshot: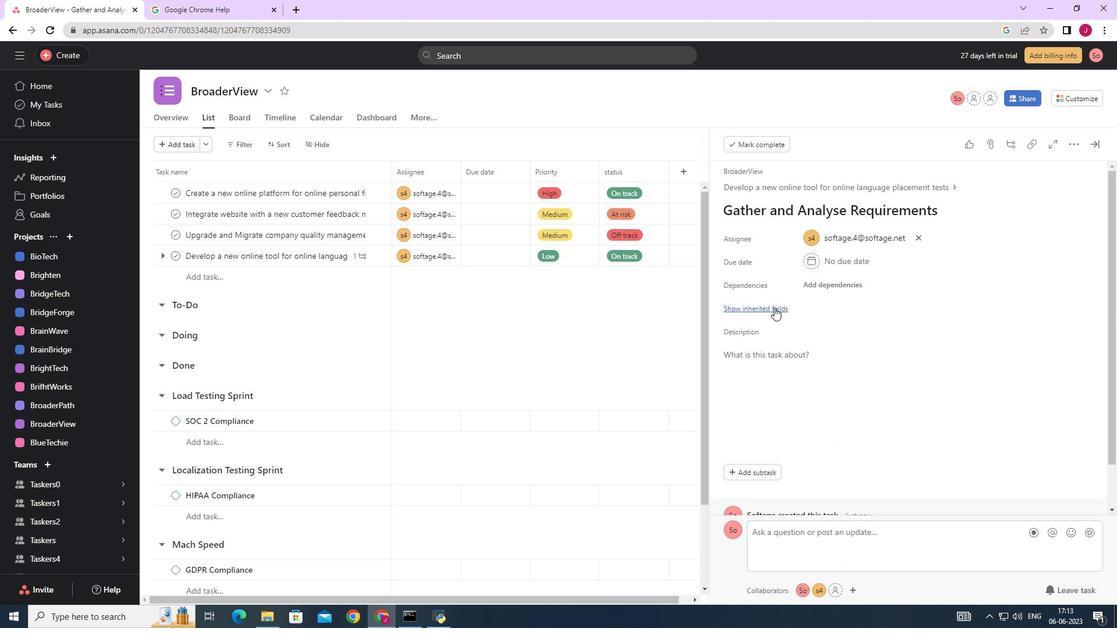 
Action: Mouse moved to (807, 327)
Screenshot: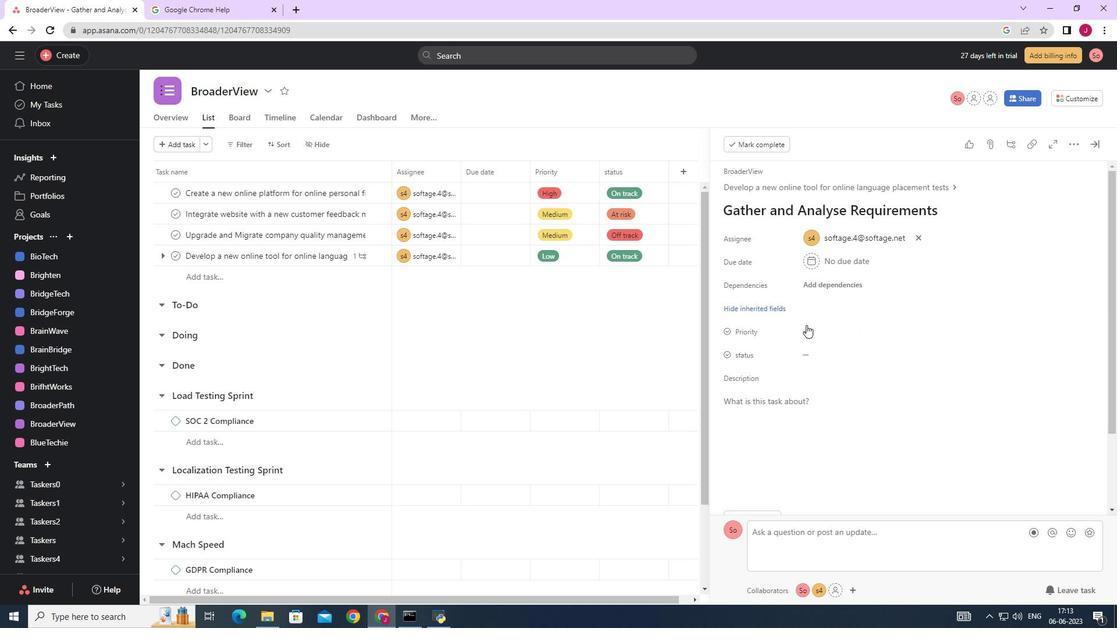 
Action: Mouse pressed left at (807, 327)
Screenshot: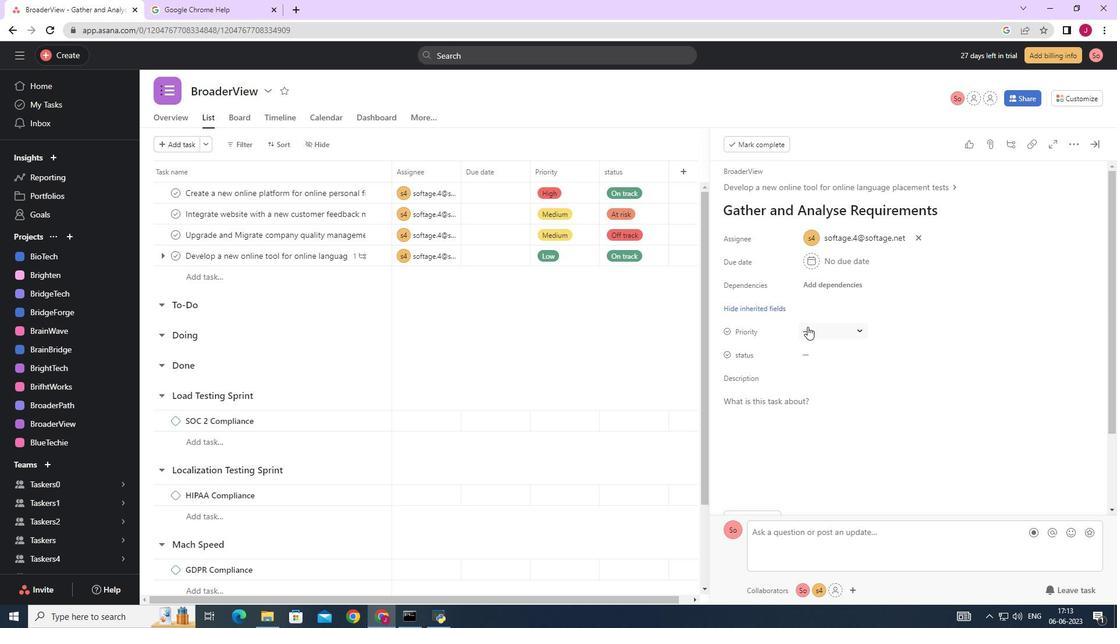 
Action: Mouse moved to (828, 371)
Screenshot: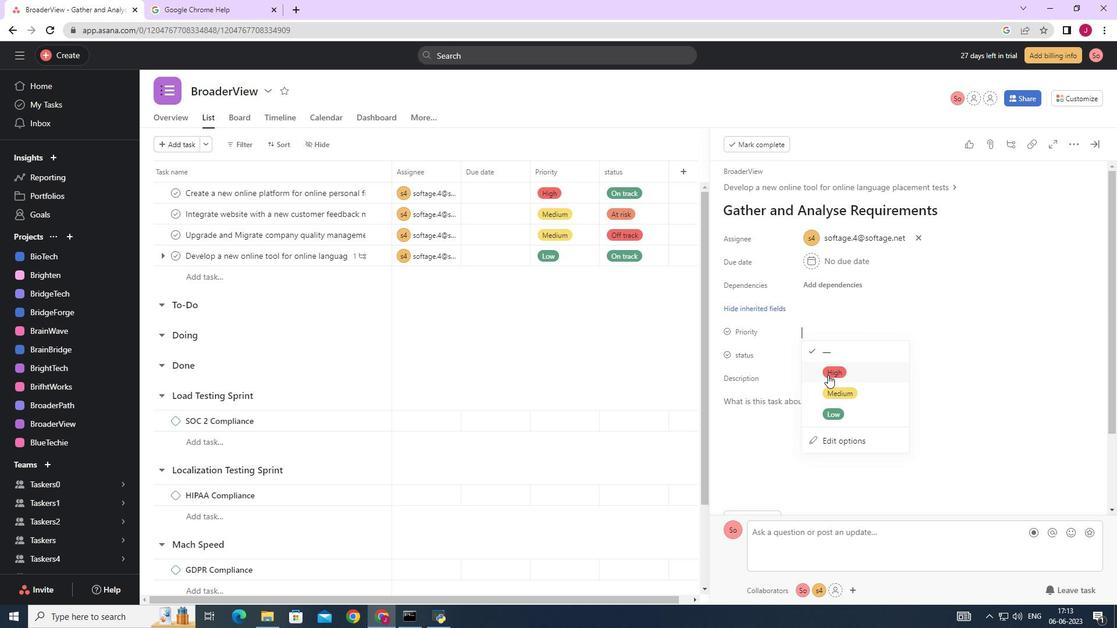 
Action: Mouse pressed left at (828, 371)
Screenshot: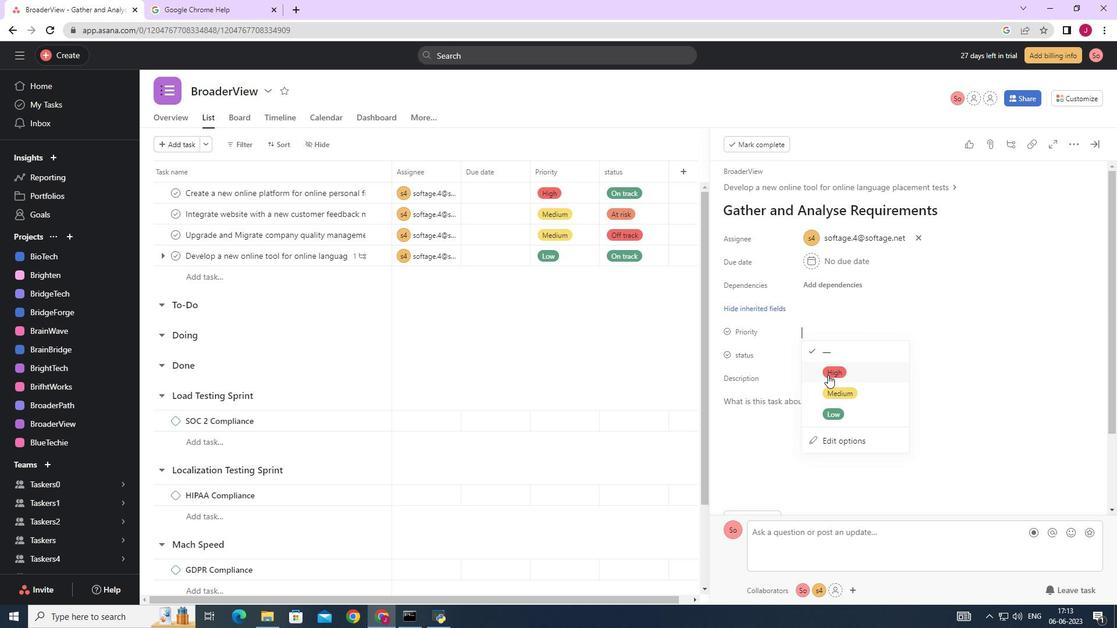 
Action: Mouse moved to (818, 357)
Screenshot: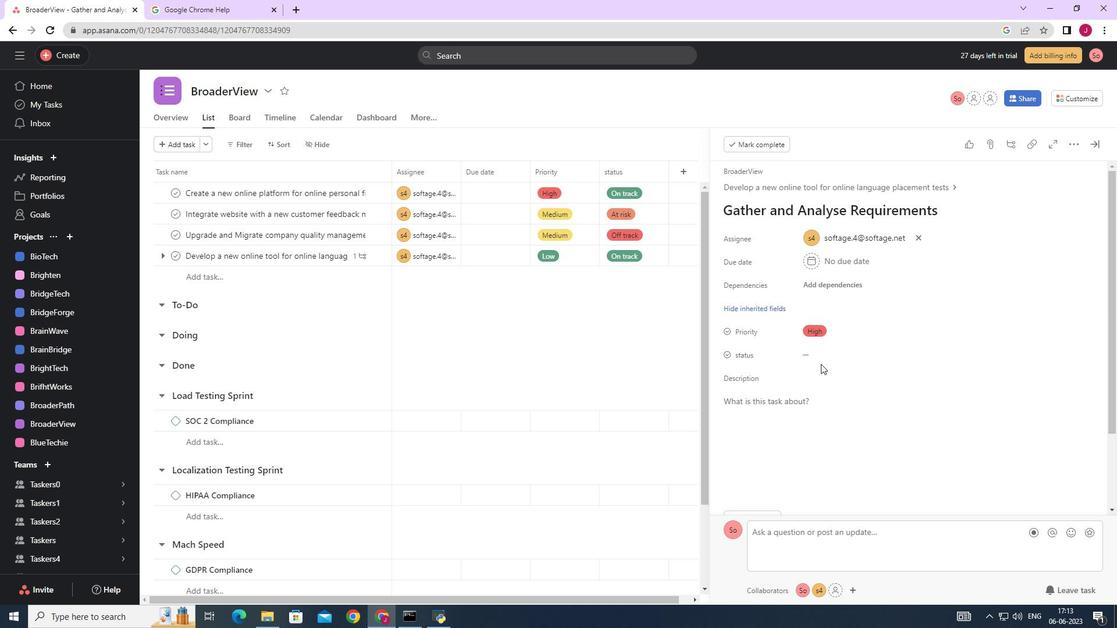 
Action: Mouse pressed left at (818, 357)
Screenshot: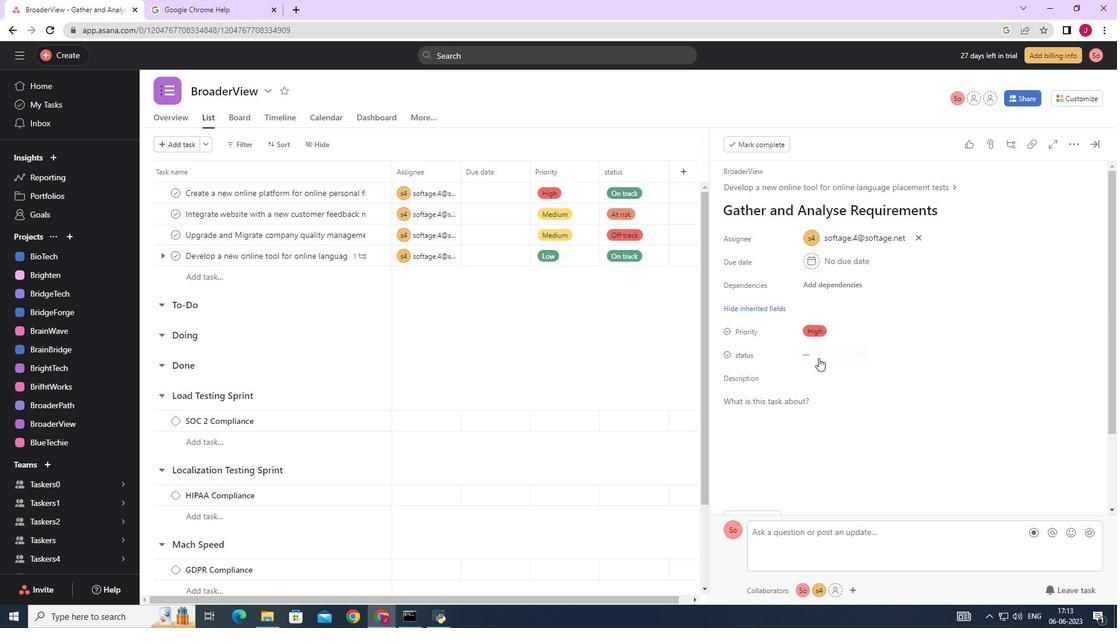 
Action: Mouse moved to (846, 457)
Screenshot: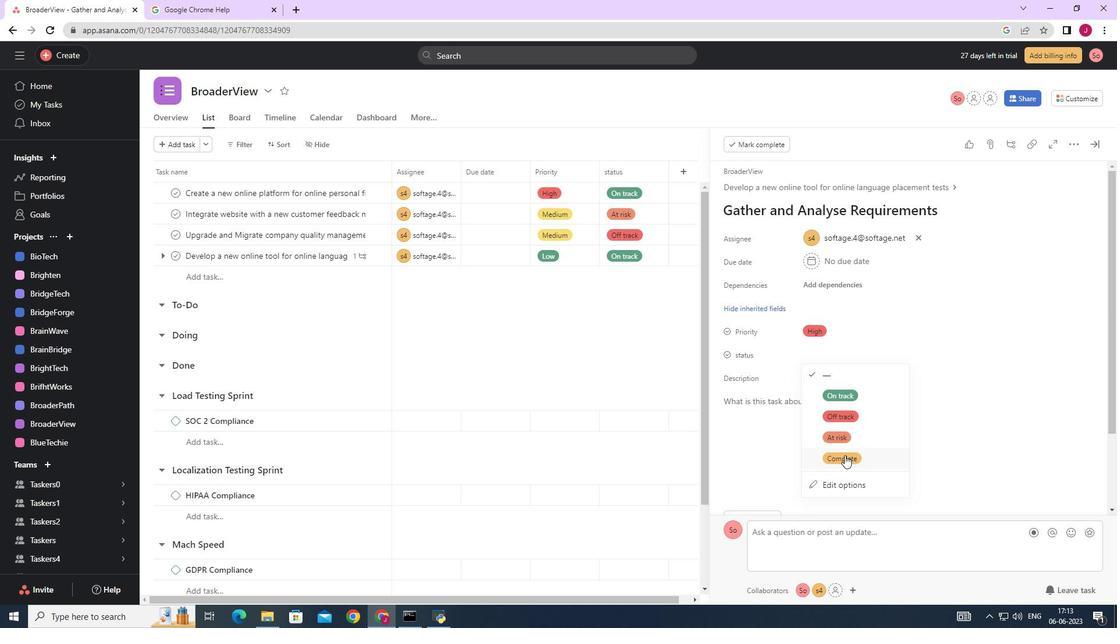 
Action: Mouse pressed left at (846, 457)
Screenshot: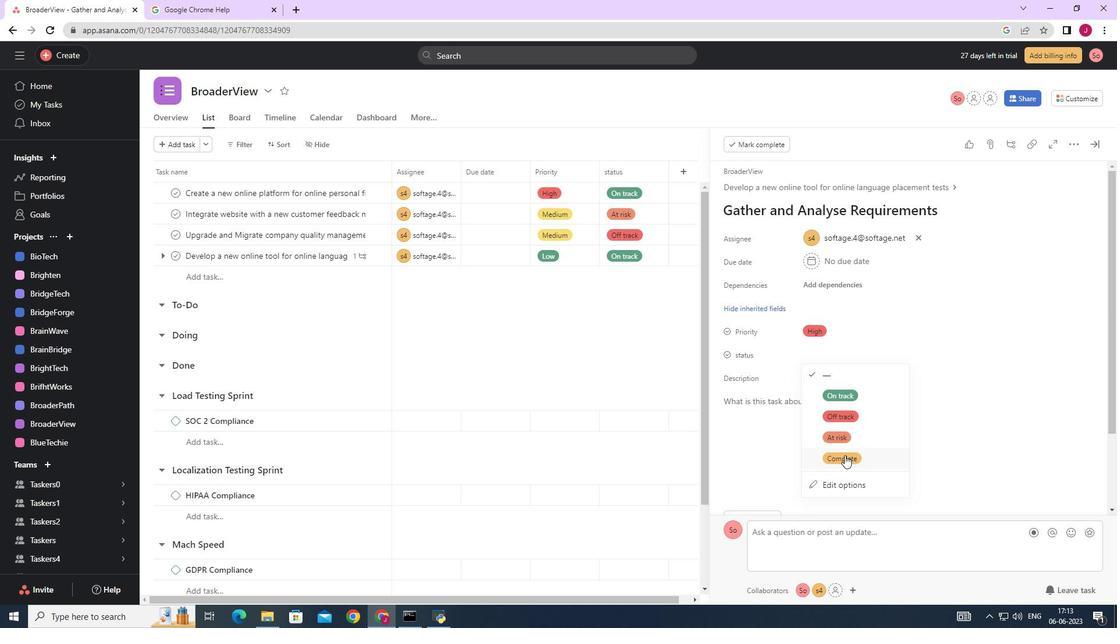 
Action: Mouse moved to (1094, 144)
Screenshot: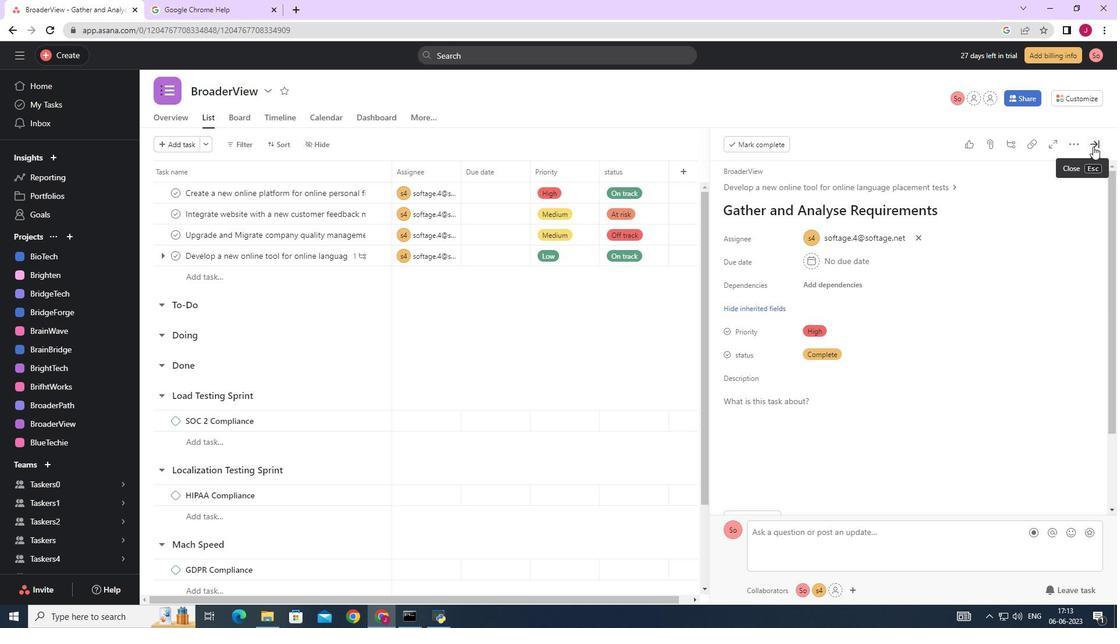 
Action: Mouse pressed left at (1094, 144)
Screenshot: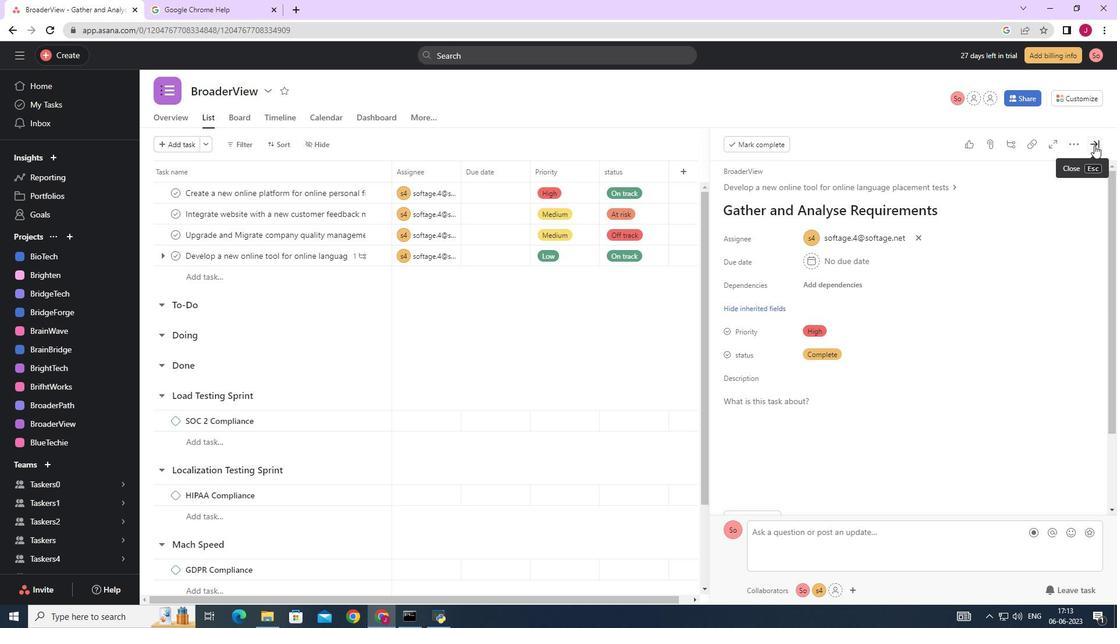
Action: Mouse moved to (763, 395)
Screenshot: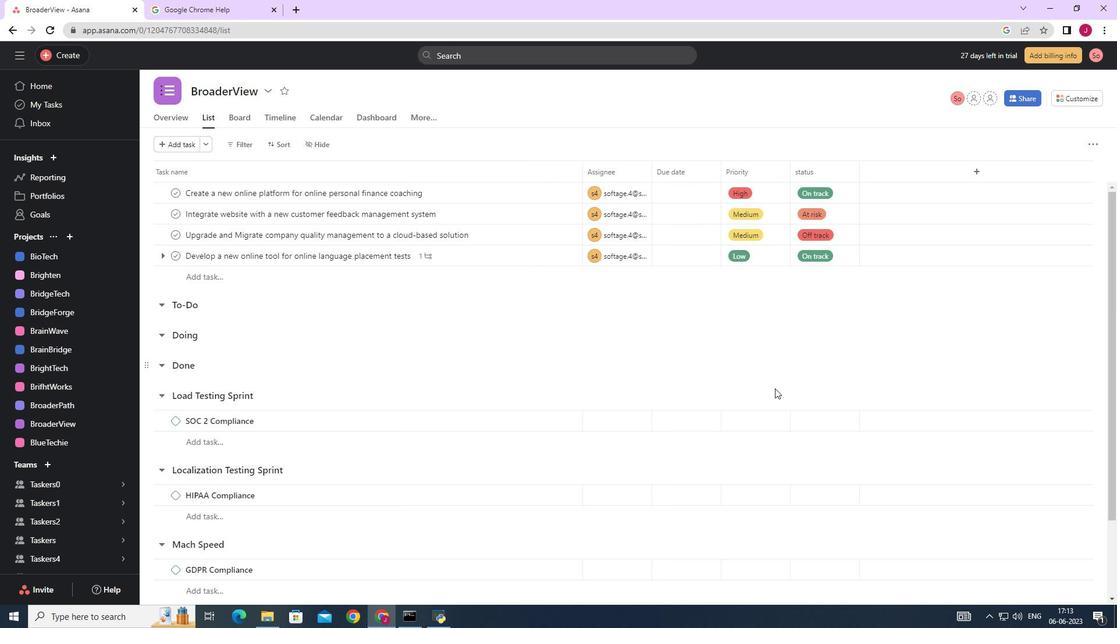 
